 Task: Create Tasks for custom objects Investor and Investor documents.
Action: Mouse moved to (12, 54)
Screenshot: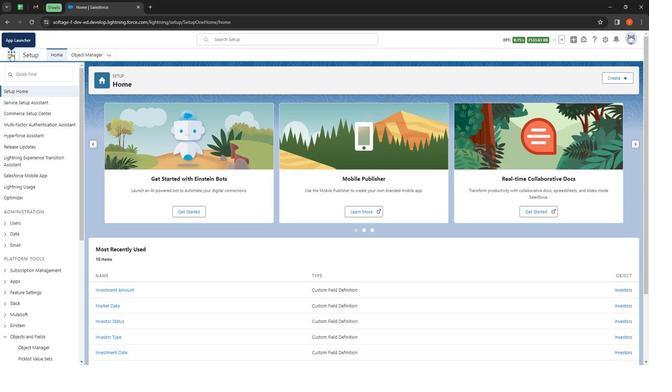 
Action: Mouse pressed left at (12, 54)
Screenshot: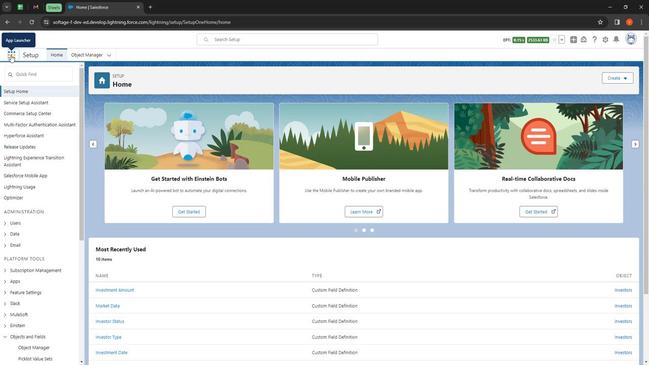 
Action: Mouse moved to (30, 75)
Screenshot: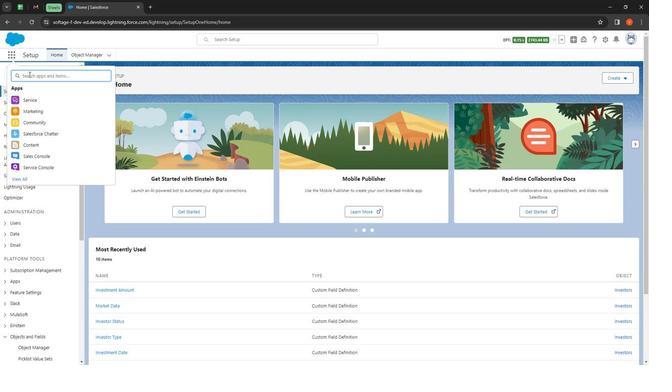 
Action: Mouse pressed left at (30, 75)
Screenshot: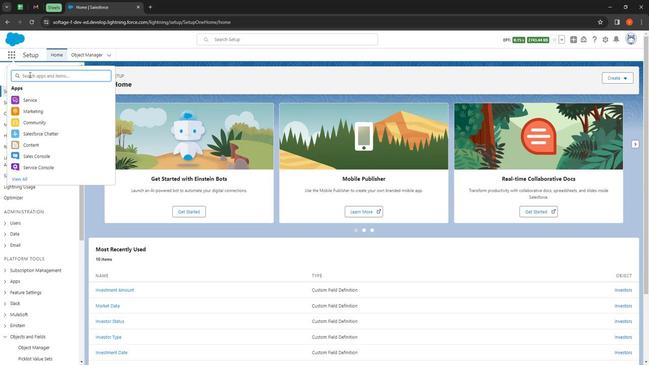 
Action: Key pressed tas
Screenshot: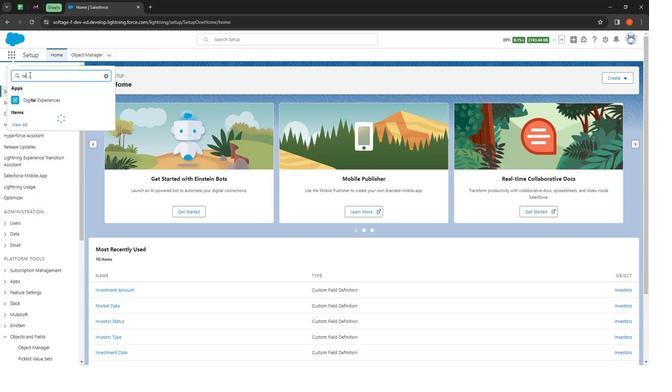 
Action: Mouse moved to (34, 75)
Screenshot: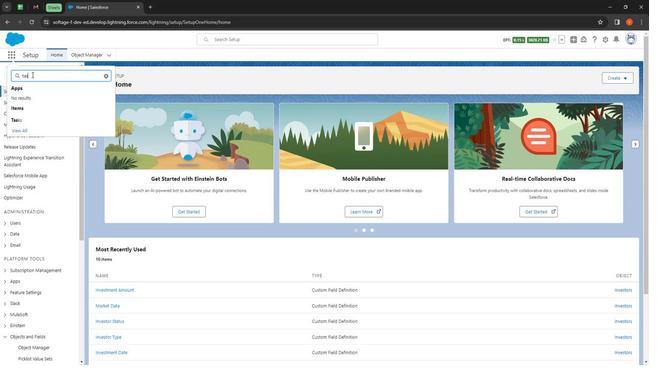 
Action: Key pressed k
Screenshot: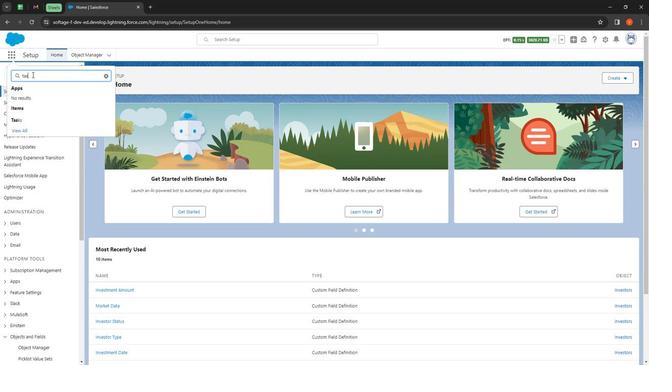 
Action: Mouse moved to (22, 119)
Screenshot: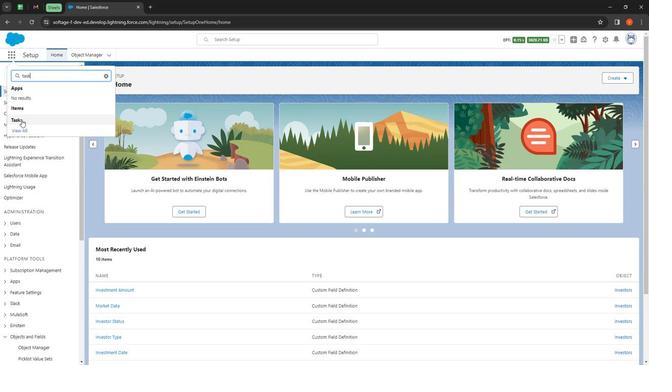 
Action: Mouse pressed left at (22, 119)
Screenshot: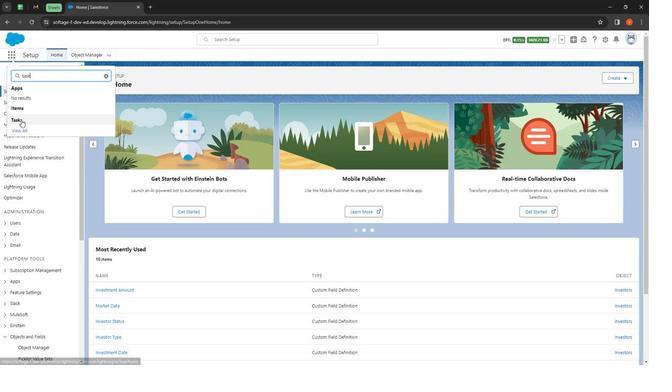 
Action: Mouse moved to (125, 79)
Screenshot: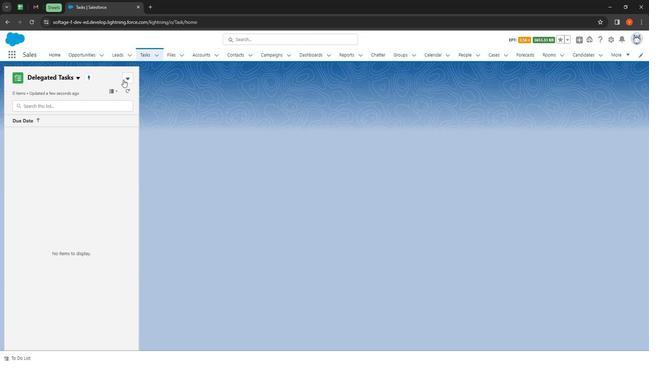 
Action: Mouse pressed left at (125, 79)
Screenshot: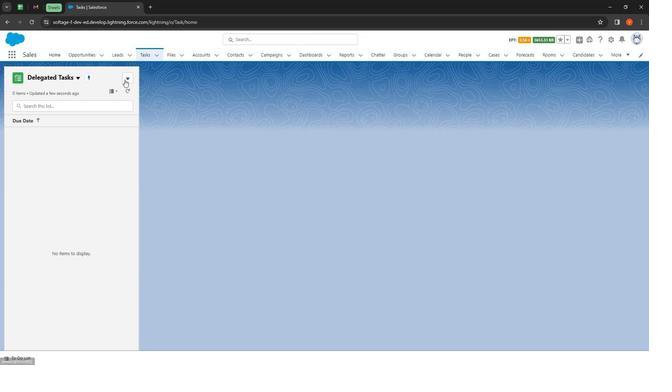 
Action: Mouse moved to (122, 90)
Screenshot: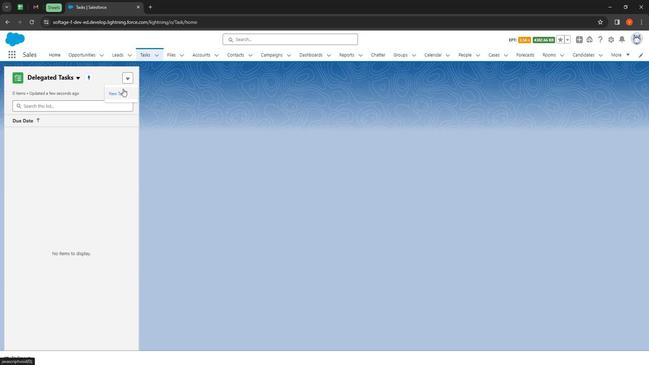 
Action: Mouse pressed left at (122, 90)
Screenshot: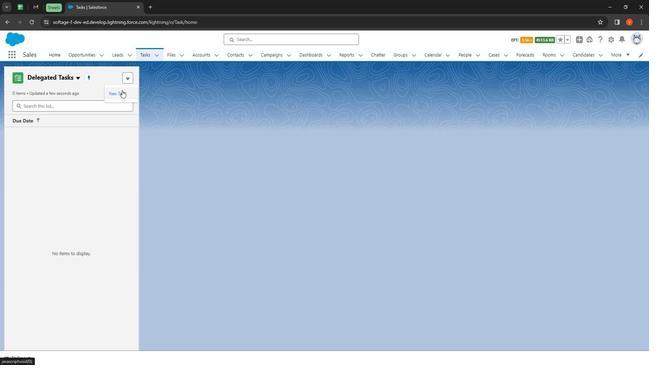 
Action: Mouse moved to (341, 207)
Screenshot: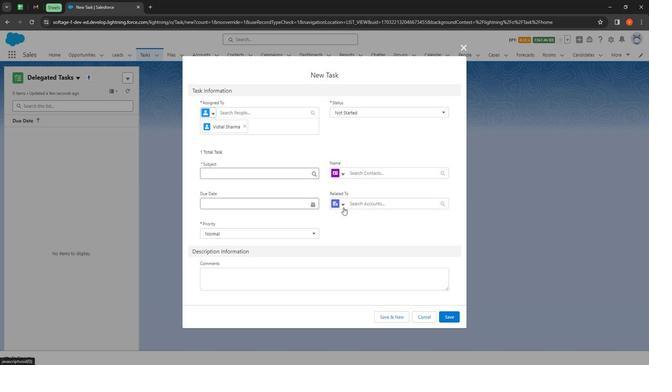 
Action: Mouse pressed left at (341, 207)
Screenshot: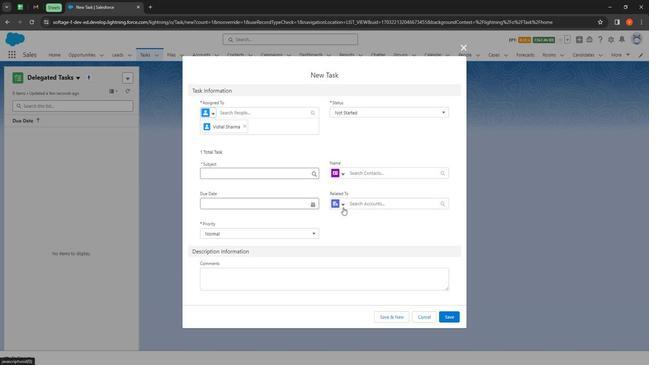 
Action: Mouse moved to (423, 222)
Screenshot: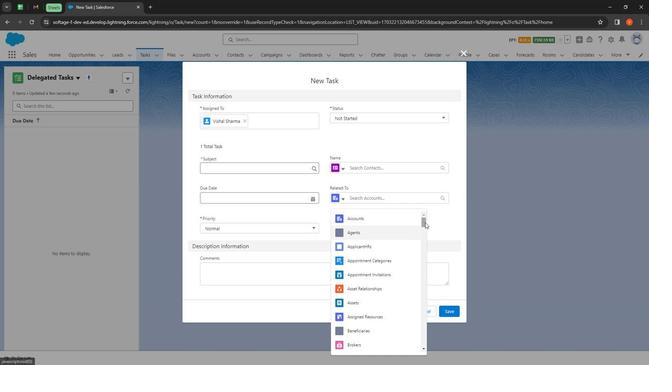 
Action: Mouse pressed left at (423, 222)
Screenshot: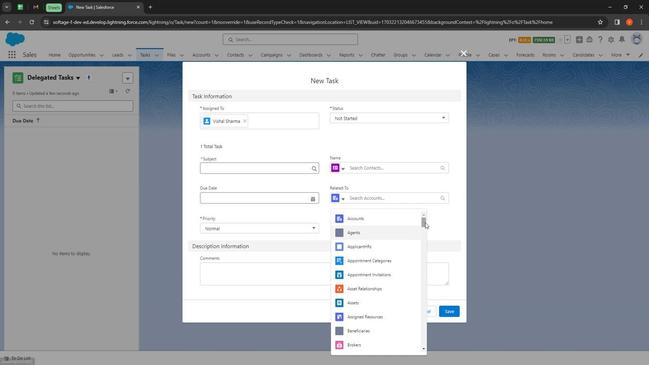 
Action: Mouse moved to (382, 253)
Screenshot: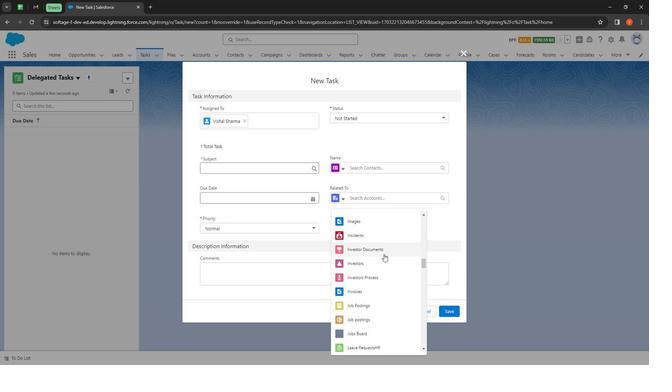 
Action: Mouse pressed left at (382, 253)
Screenshot: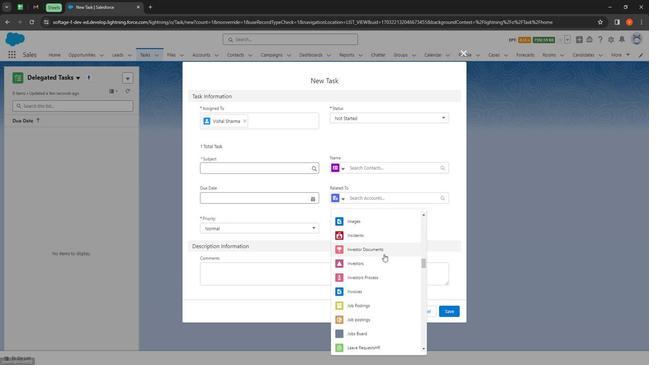 
Action: Mouse moved to (375, 202)
Screenshot: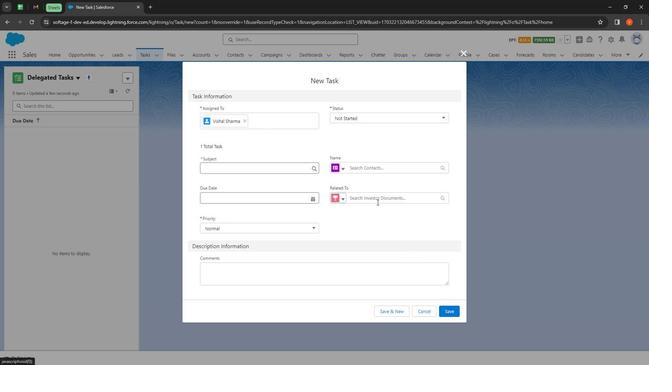 
Action: Mouse pressed left at (375, 202)
Screenshot: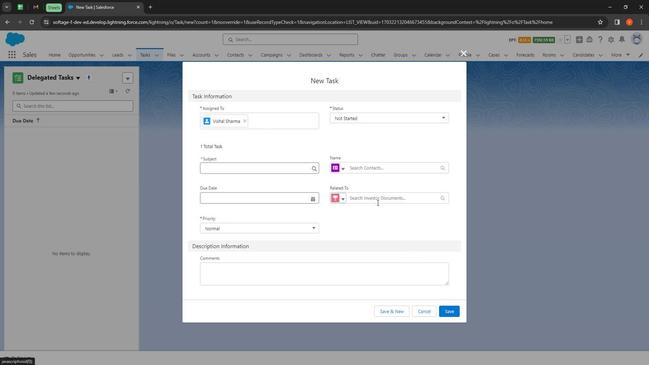 
Action: Mouse moved to (385, 212)
Screenshot: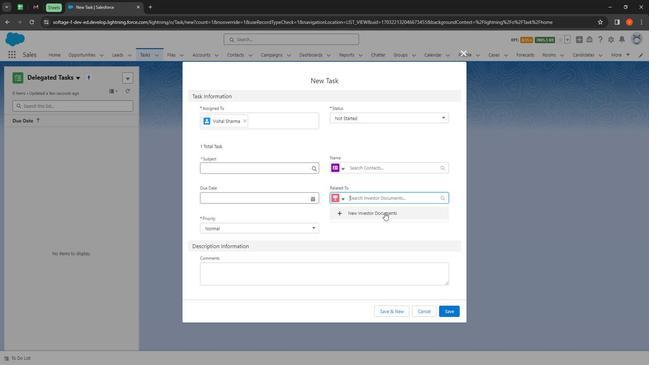 
Action: Mouse pressed left at (385, 212)
Screenshot: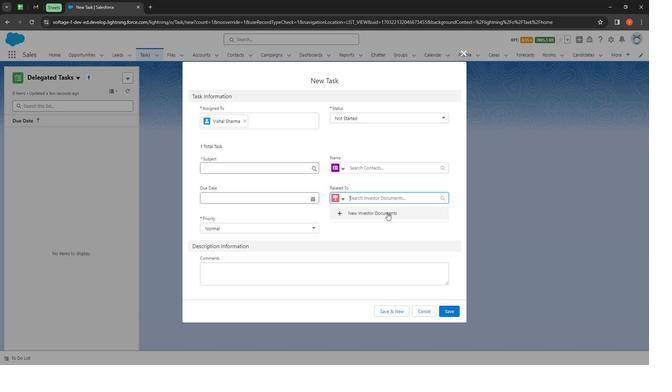 
Action: Mouse moved to (239, 107)
Screenshot: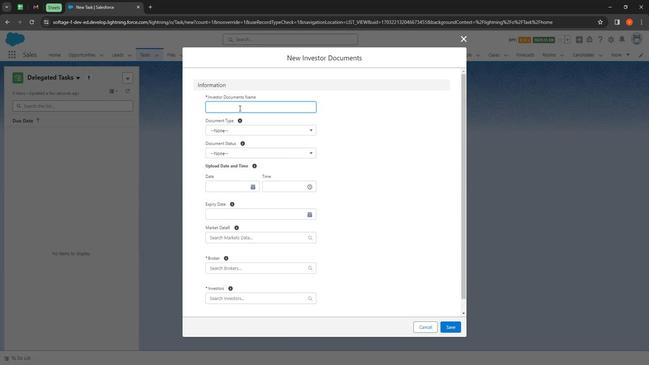
Action: Mouse pressed left at (239, 107)
Screenshot: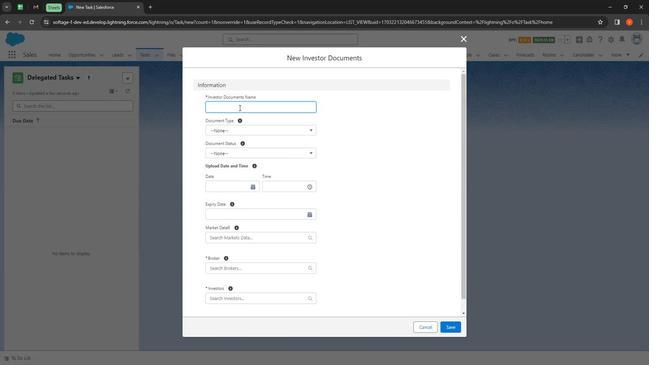 
Action: Key pressed <Key.shift><Key.shift><Key.shift><Key.shift><Key.shift><Key.shift><Key.shift><Key.shift><Key.shift><Key.shift><Key.shift><Key.shift><Key.shift><Key.shift><Key.shift><Key.shift><Key.shift><Key.shift><Key.shift><Key.shift><Key.shift><Key.shift><Key.shift><Key.shift><Key.shift><Key.shift><Key.shift><Key.shift><Key.shift><Key.shift><Key.shift><Key.shift><Key.shift><Key.shift><Key.shift><Key.shift><Key.shift><Key.shift><Key.shift><Key.shift><Key.shift><Key.shift><Key.shift><Key.shift><Key.shift><Key.shift><Key.shift><Key.shift>Rc<Key.space><Key.shift>For<Key.space>c<Key.shift>ar
Screenshot: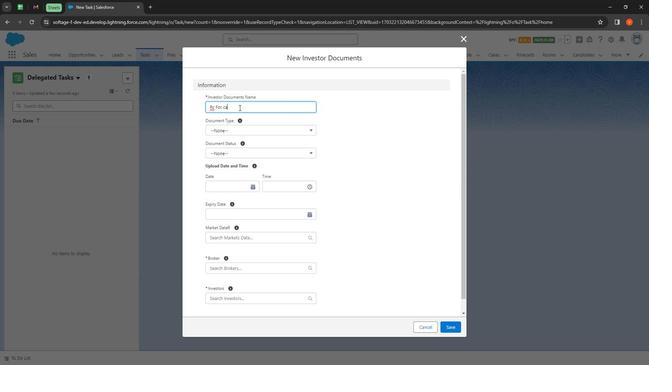 
Action: Mouse moved to (245, 124)
Screenshot: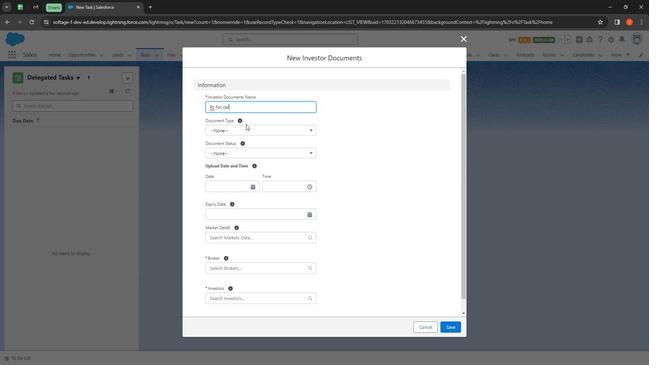 
Action: Mouse pressed left at (245, 124)
Screenshot: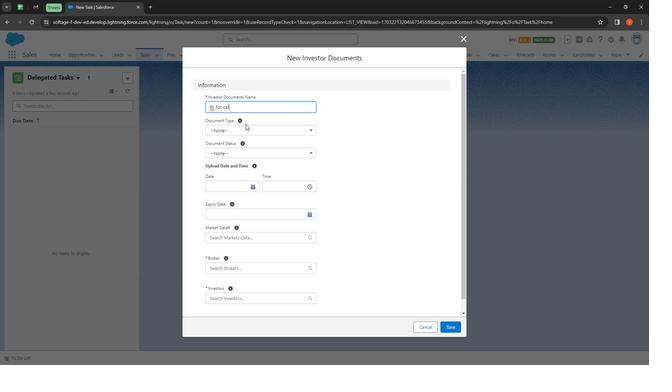 
Action: Mouse moved to (249, 127)
Screenshot: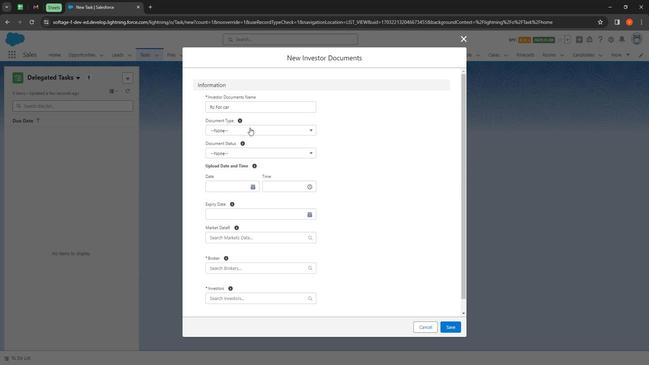 
Action: Mouse pressed left at (249, 127)
Screenshot: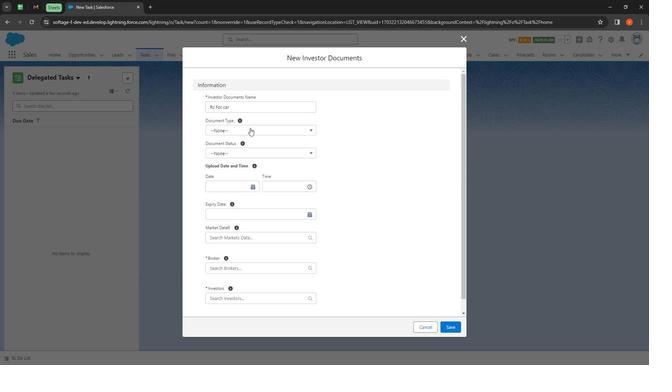 
Action: Mouse moved to (242, 191)
Screenshot: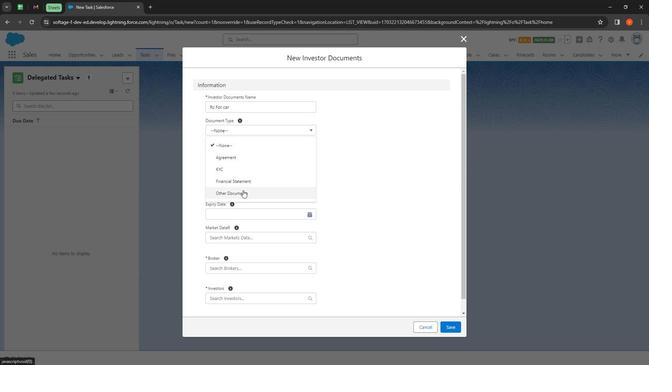 
Action: Mouse pressed left at (242, 191)
Screenshot: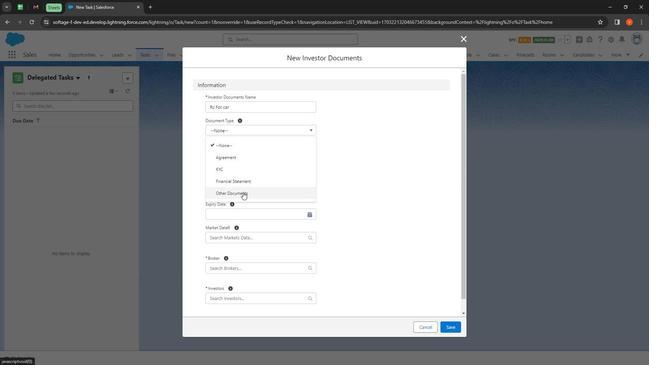 
Action: Mouse moved to (237, 153)
Screenshot: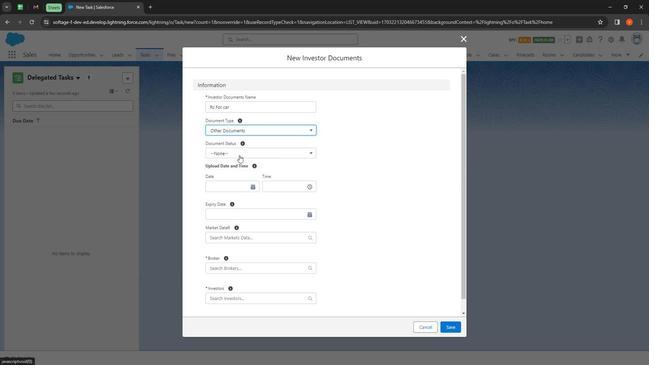 
Action: Mouse pressed left at (237, 153)
Screenshot: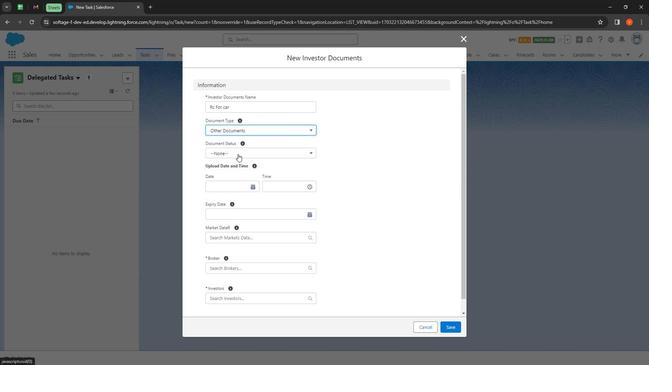 
Action: Mouse moved to (235, 203)
Screenshot: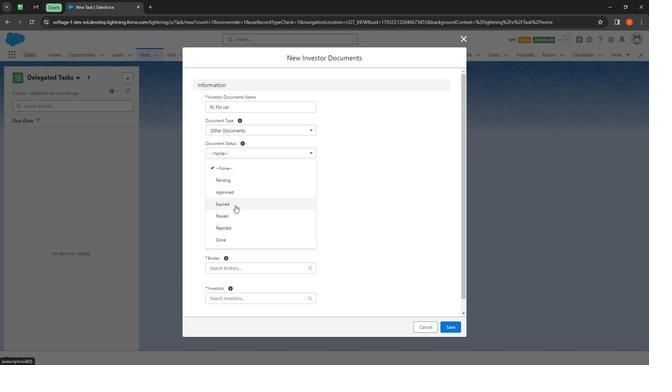 
Action: Mouse pressed left at (235, 203)
Screenshot: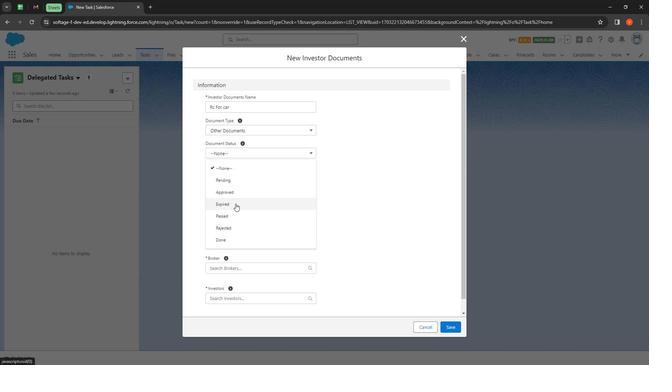 
Action: Mouse moved to (230, 186)
Screenshot: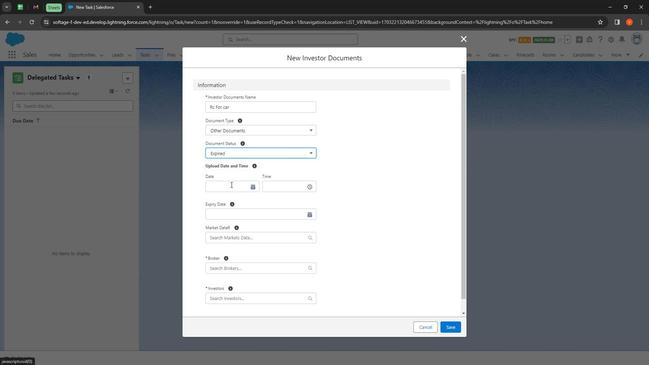 
Action: Mouse pressed left at (230, 186)
Screenshot: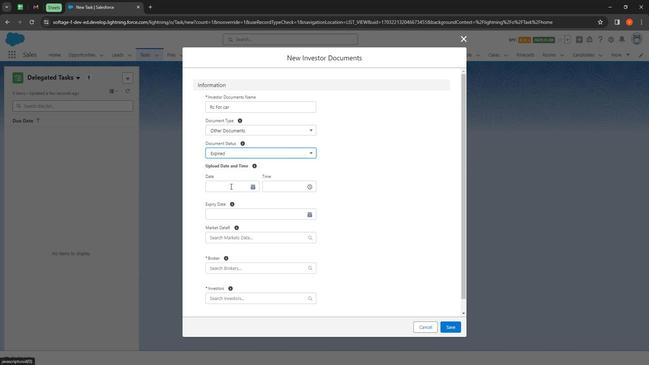 
Action: Mouse moved to (279, 263)
Screenshot: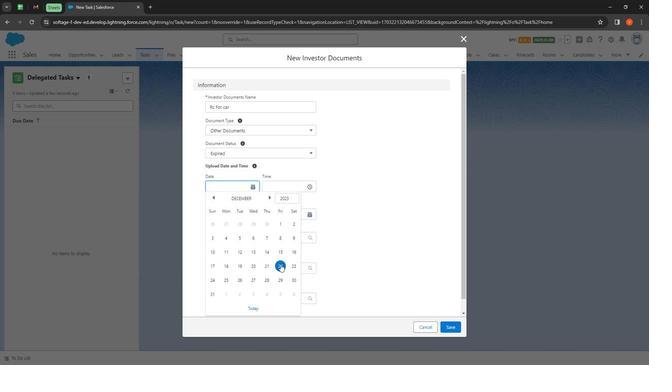 
Action: Mouse pressed left at (279, 263)
Screenshot: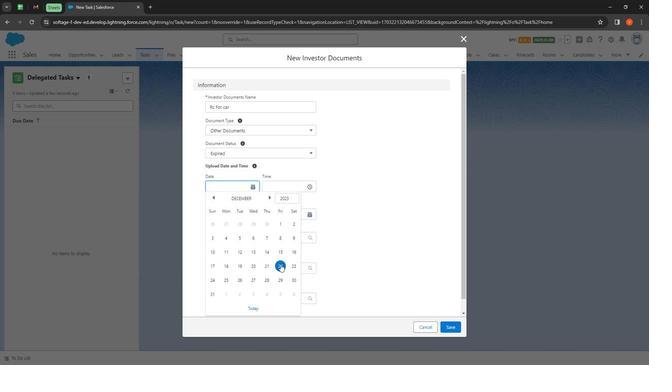 
Action: Mouse moved to (237, 213)
Screenshot: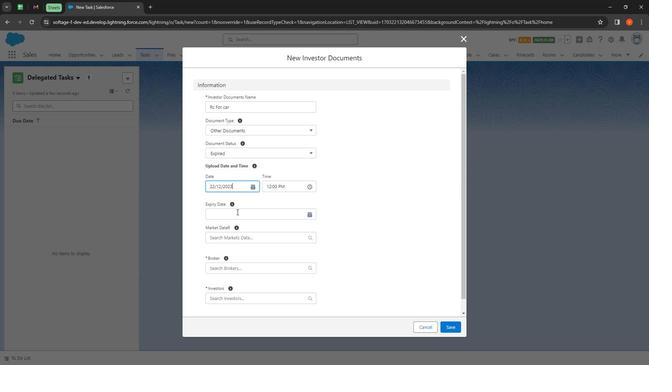 
Action: Mouse pressed left at (237, 213)
Screenshot: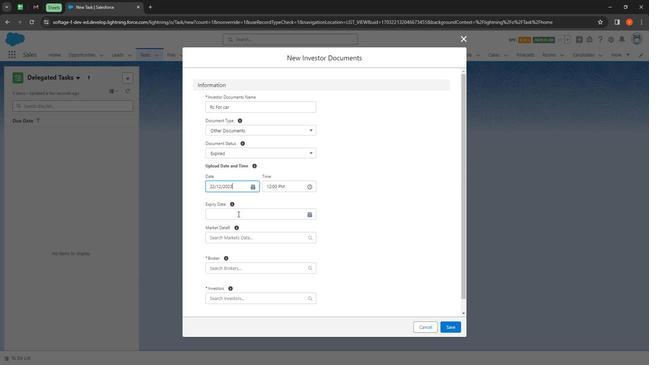 
Action: Mouse moved to (243, 223)
Screenshot: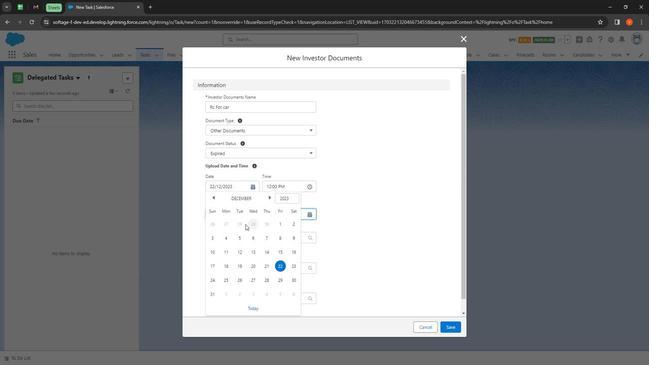 
Action: Mouse pressed left at (243, 223)
Screenshot: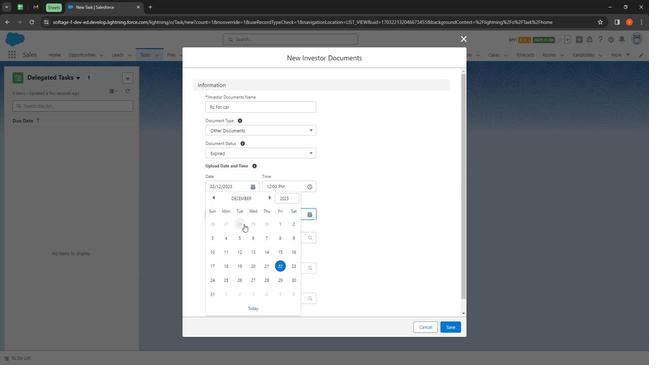 
Action: Mouse moved to (227, 238)
Screenshot: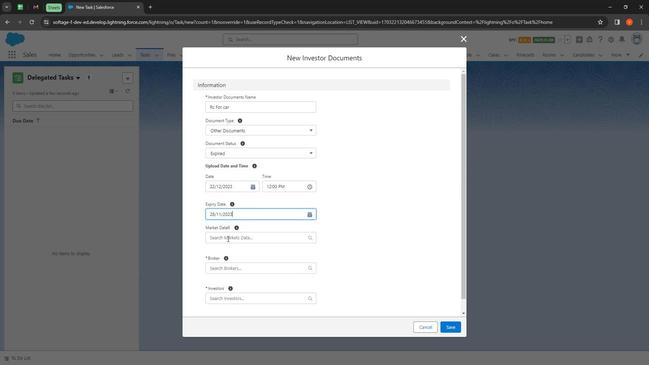 
Action: Mouse pressed left at (227, 238)
Screenshot: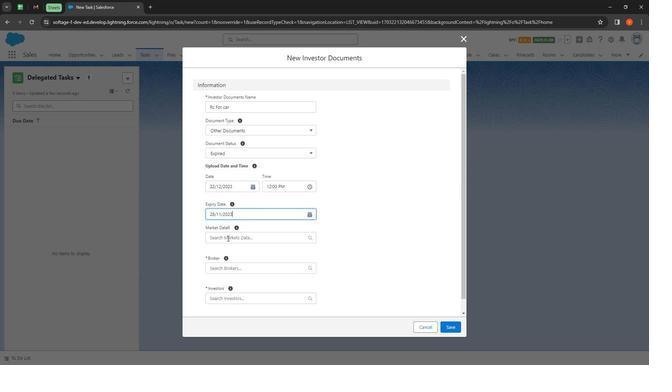 
Action: Mouse moved to (235, 254)
Screenshot: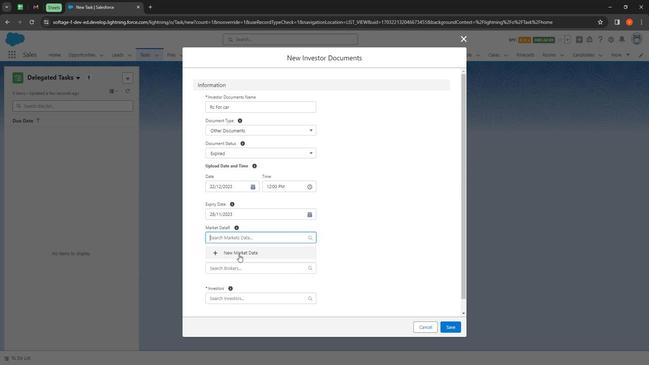 
Action: Mouse pressed left at (235, 254)
Screenshot: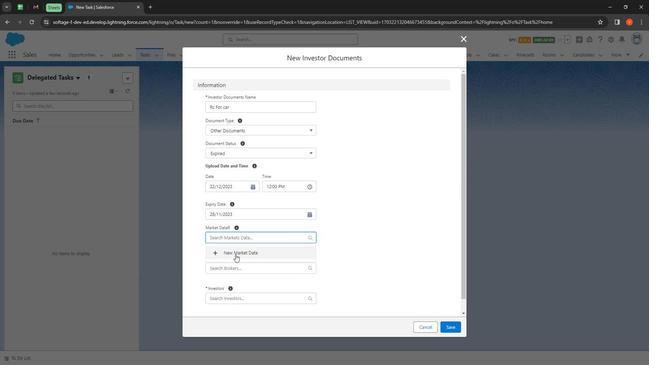 
Action: Mouse moved to (221, 131)
Screenshot: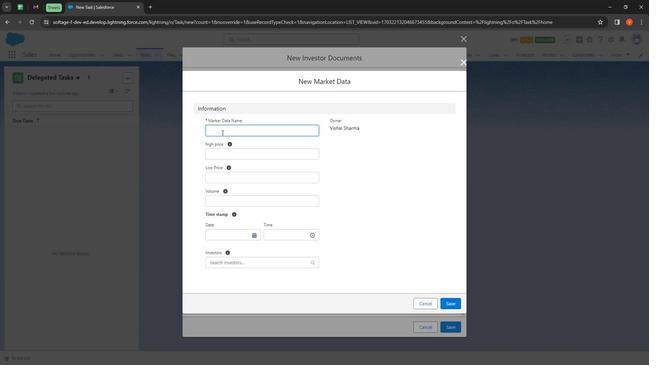 
Action: Mouse pressed left at (221, 131)
Screenshot: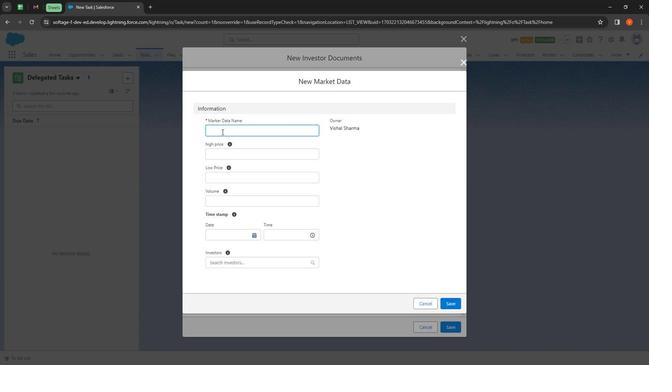 
Action: Key pressed <Key.shift><Key.shift><Key.shift><Key.shift><Key.shift><Key.shift><Key.shift><Key.shift><Key.shift><Key.shift><Key.shift><Key.shift><Key.shift><Key.shift><Key.shift><Key.shift><Key.shift><Key.shift>Market<Key.space><Key.shift>Rc<Key.space><Key.shift>Price
Screenshot: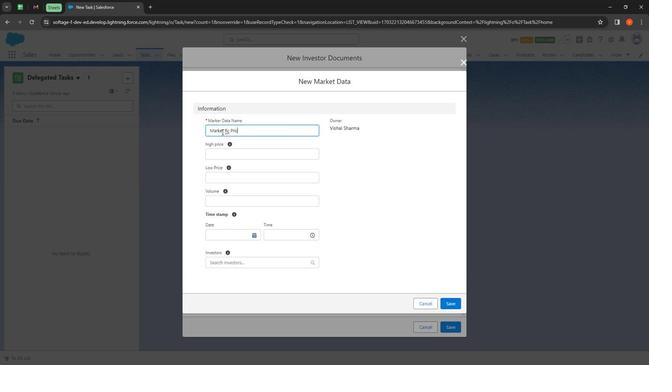 
Action: Mouse moved to (240, 156)
Screenshot: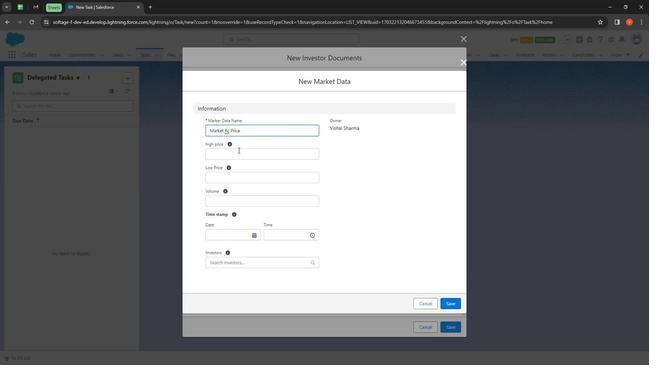 
Action: Mouse pressed left at (240, 156)
Screenshot: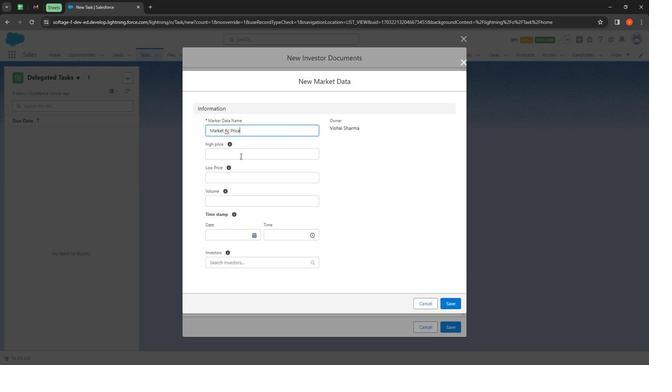 
Action: Mouse moved to (240, 156)
Screenshot: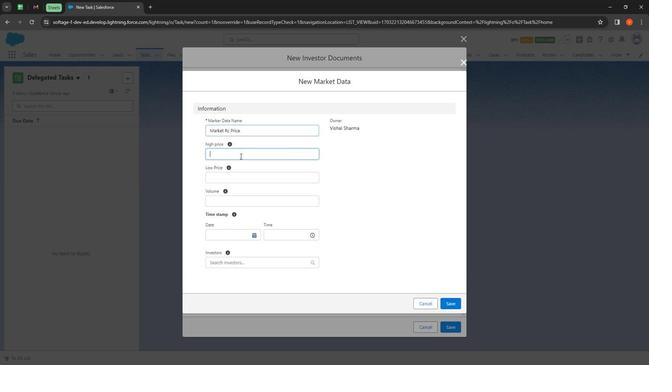 
Action: Key pressed 1000
Screenshot: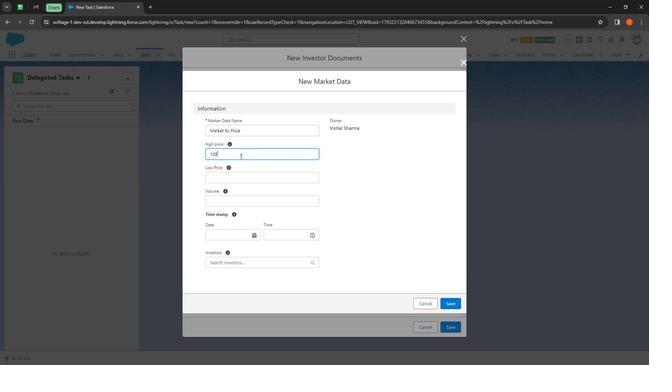 
Action: Mouse moved to (222, 179)
Screenshot: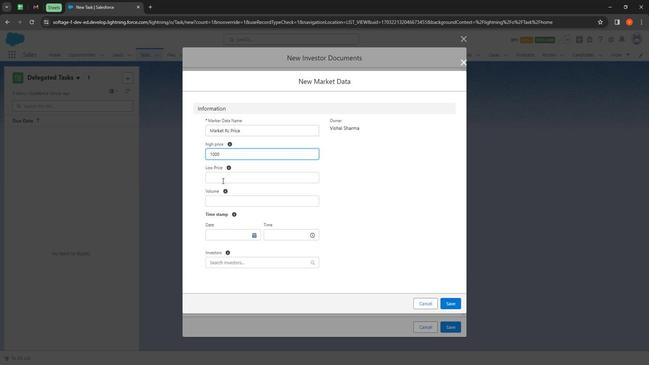 
Action: Mouse pressed left at (222, 179)
Screenshot: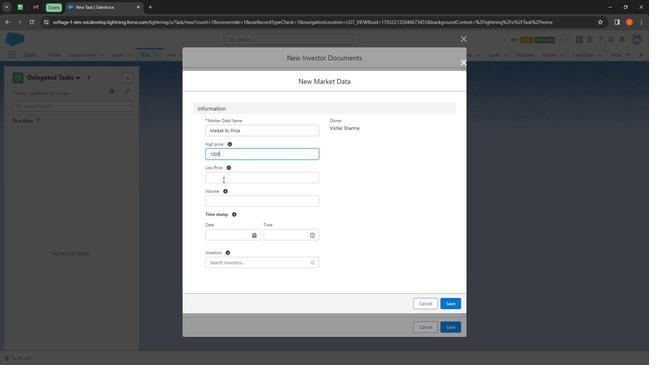 
Action: Mouse moved to (225, 179)
Screenshot: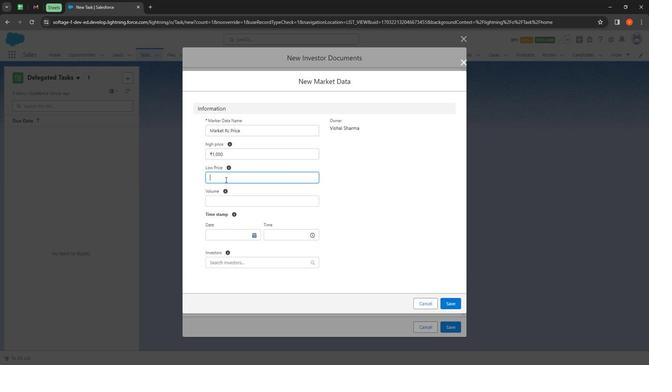 
Action: Key pressed 500
Screenshot: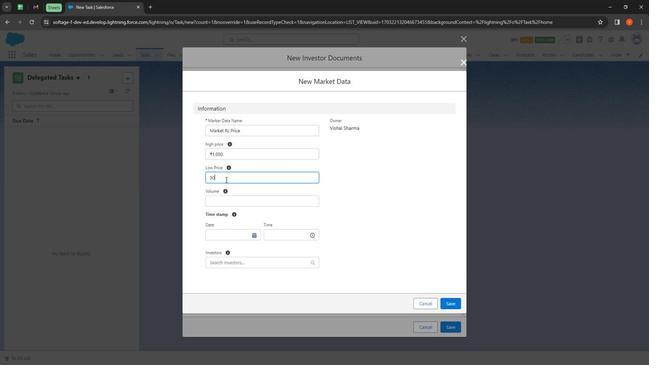 
Action: Mouse moved to (239, 201)
Screenshot: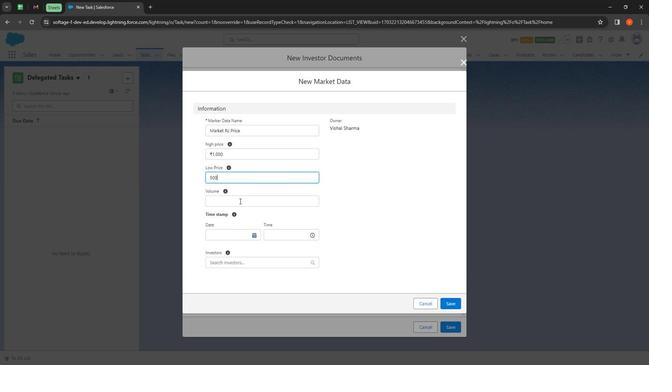 
Action: Mouse pressed left at (239, 201)
Screenshot: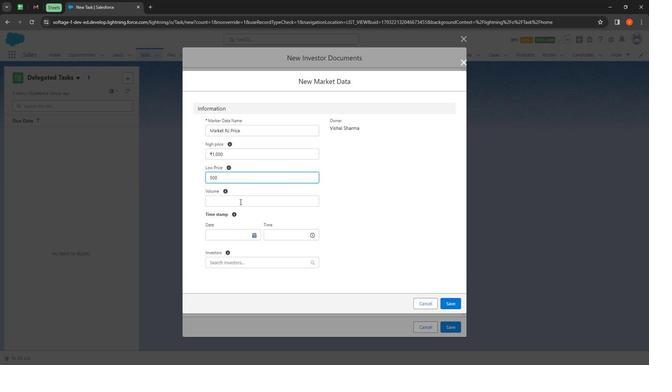 
Action: Mouse moved to (263, 199)
Screenshot: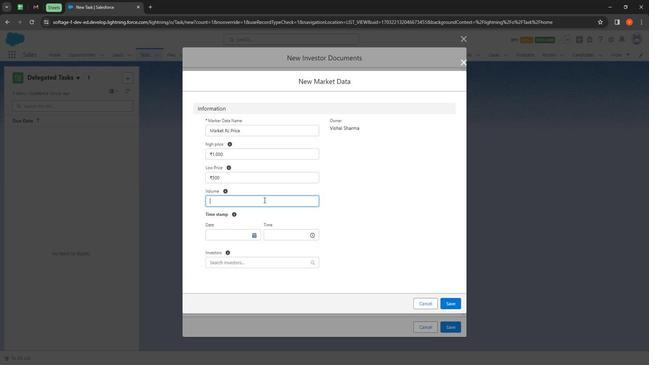 
Action: Mouse pressed left at (263, 199)
Screenshot: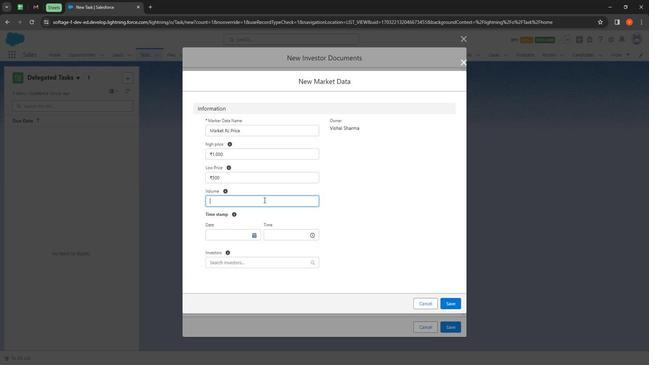 
Action: Mouse moved to (262, 197)
Screenshot: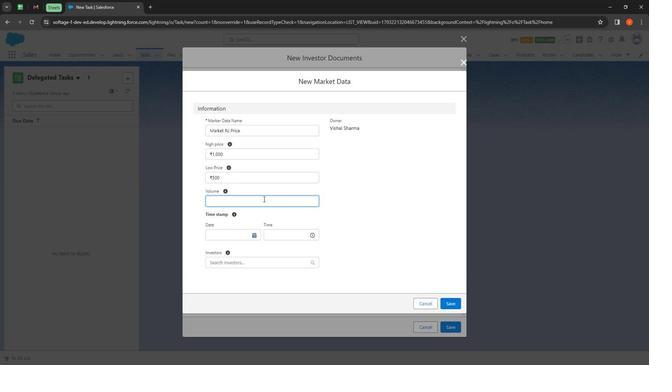 
Action: Key pressed 12
Screenshot: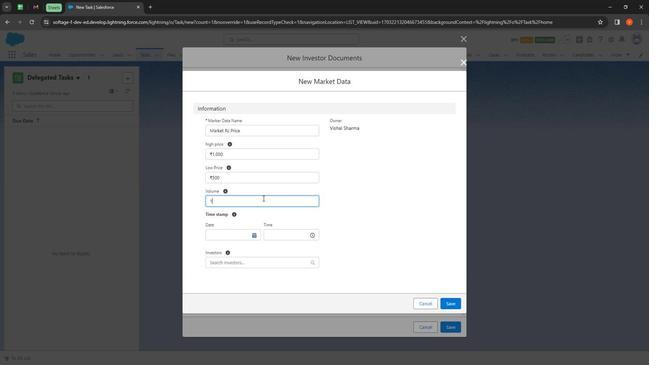 
Action: Mouse moved to (236, 238)
Screenshot: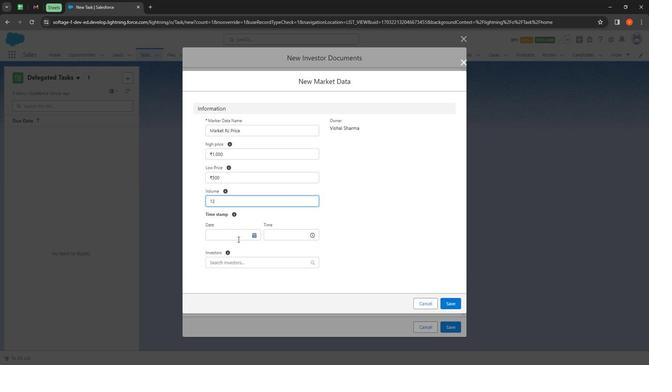 
Action: Mouse pressed left at (236, 238)
Screenshot: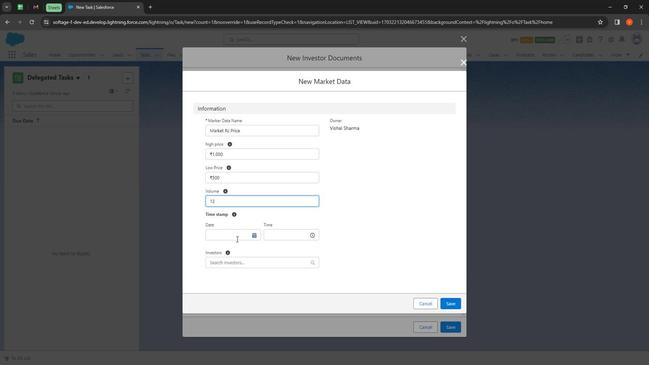 
Action: Mouse moved to (290, 237)
Screenshot: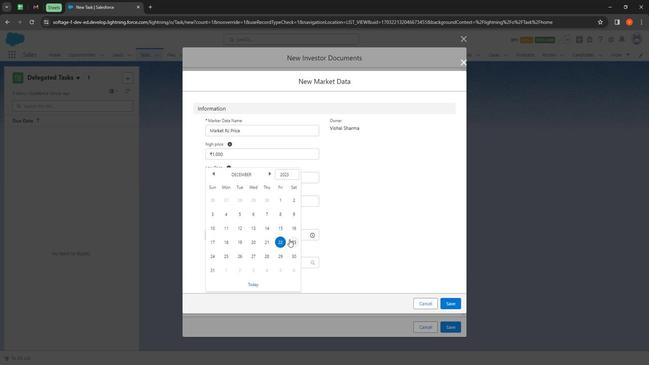 
Action: Mouse pressed left at (290, 237)
Screenshot: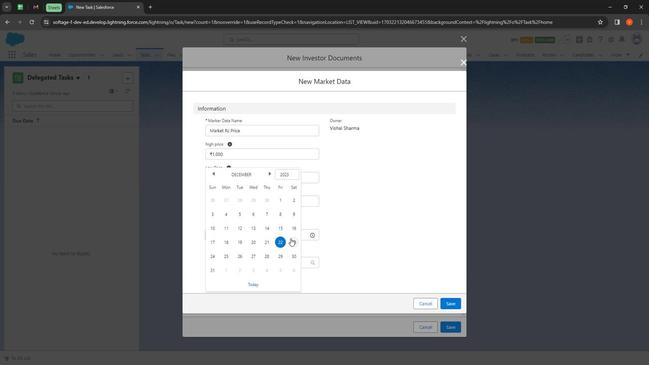 
Action: Mouse moved to (233, 261)
Screenshot: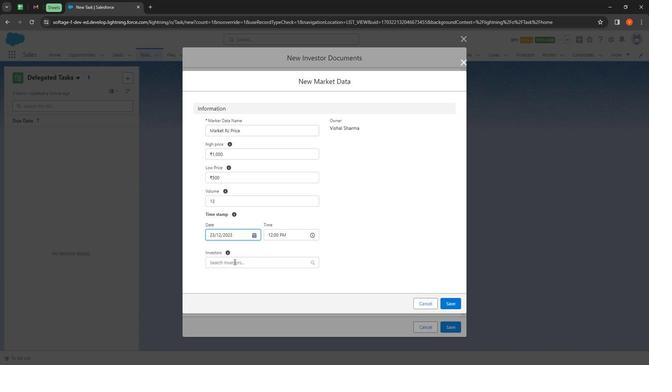 
Action: Mouse pressed left at (233, 261)
Screenshot: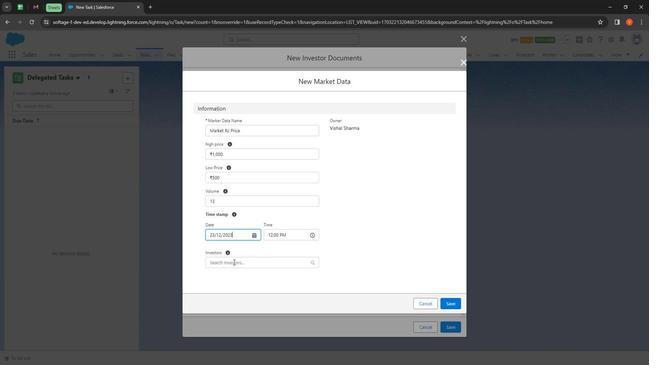 
Action: Mouse moved to (252, 262)
Screenshot: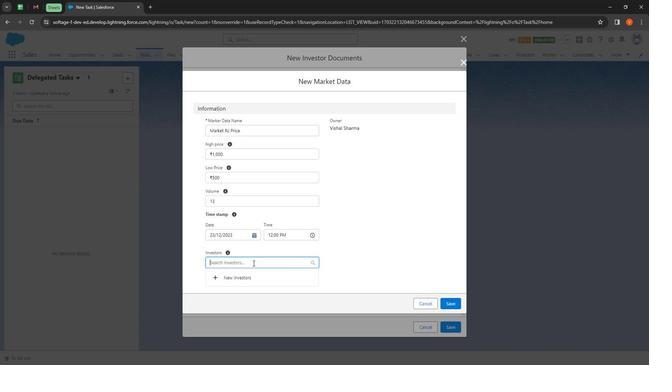 
Action: Mouse pressed left at (252, 262)
Screenshot: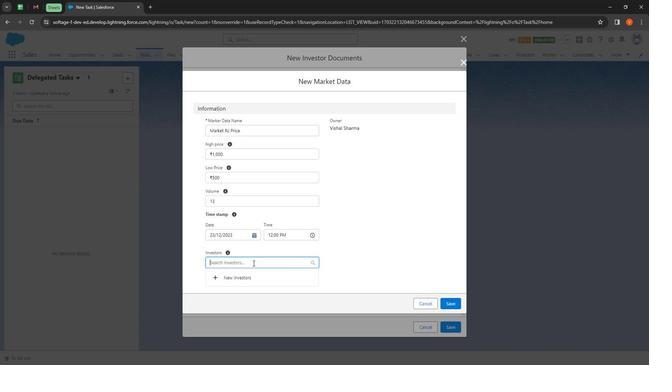 
Action: Mouse moved to (240, 274)
Screenshot: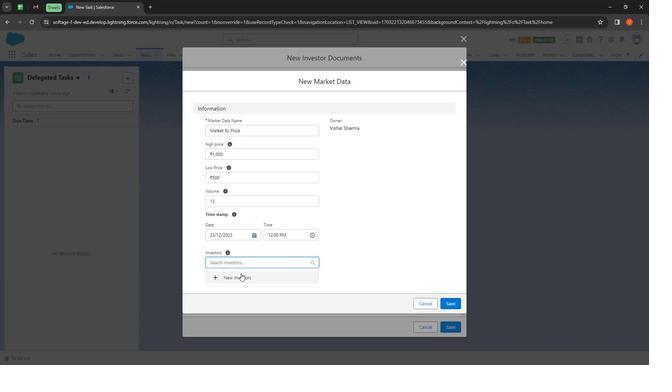 
Action: Mouse pressed left at (240, 274)
Screenshot: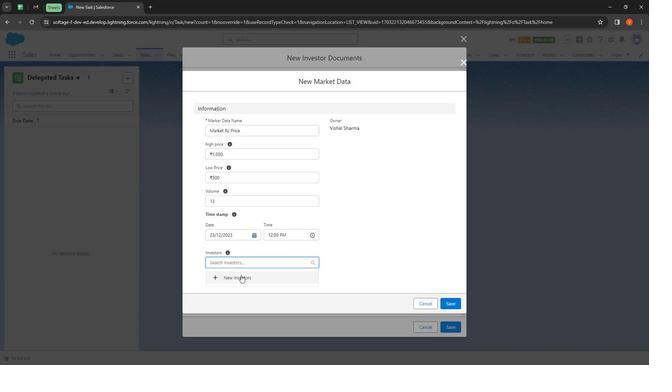
Action: Mouse moved to (222, 129)
Screenshot: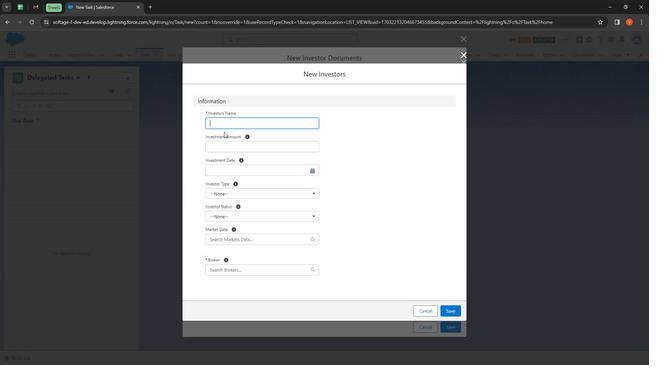 
Action: Mouse pressed left at (222, 129)
Screenshot: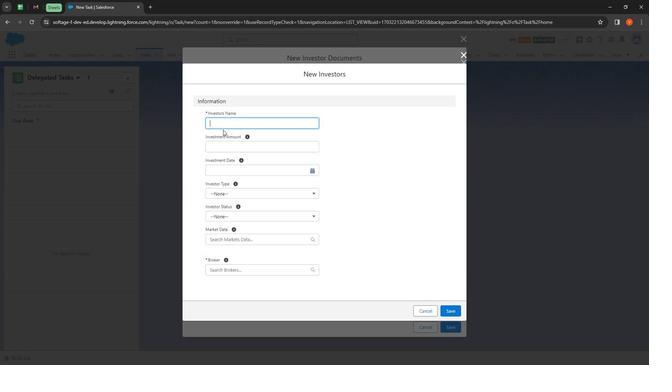 
Action: Mouse moved to (222, 127)
Screenshot: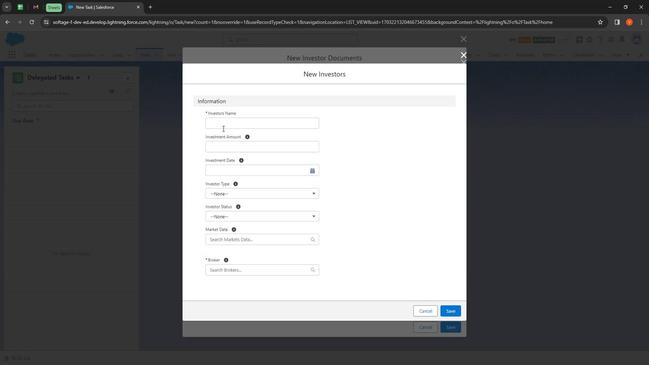 
Action: Mouse pressed left at (222, 127)
Screenshot: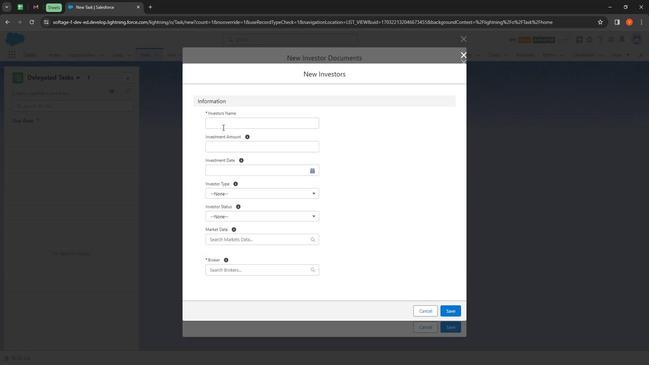 
Action: Key pressed <Key.shift>Alex<Key.space><Key.shift>Jamers<Key.backspace><Key.backspace>s
Screenshot: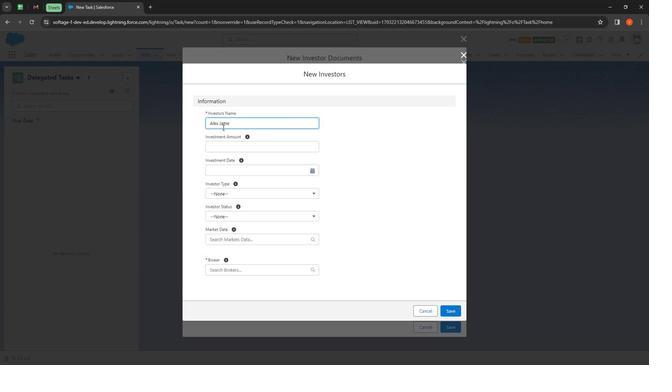 
Action: Mouse moved to (247, 149)
Screenshot: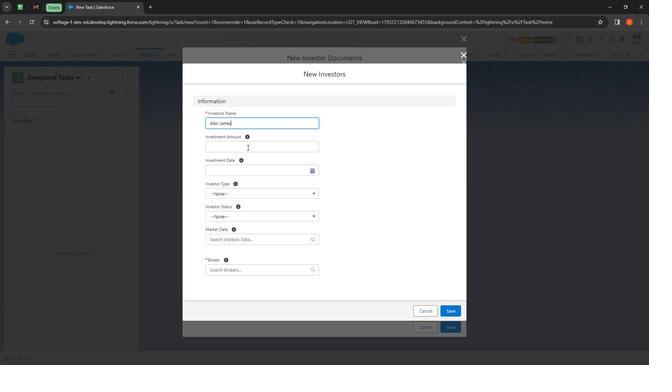 
Action: Mouse pressed left at (247, 149)
Screenshot: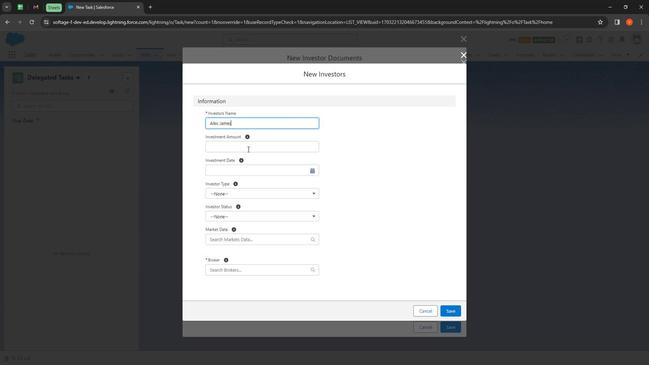 
Action: Mouse moved to (247, 149)
Screenshot: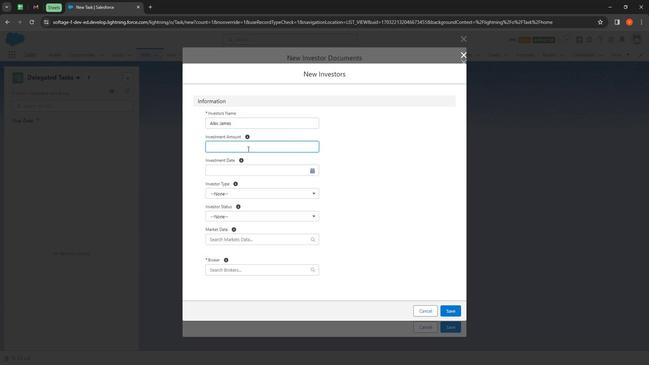 
Action: Key pressed 10000
Screenshot: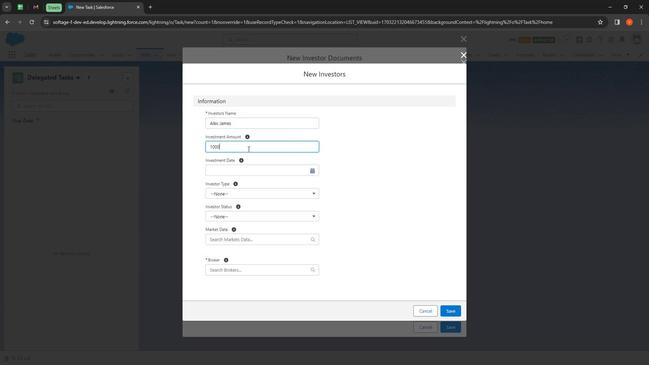 
Action: Mouse moved to (254, 175)
Screenshot: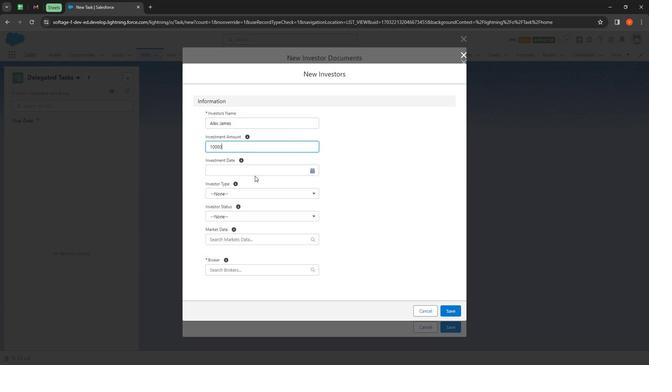 
Action: Mouse pressed left at (254, 175)
Screenshot: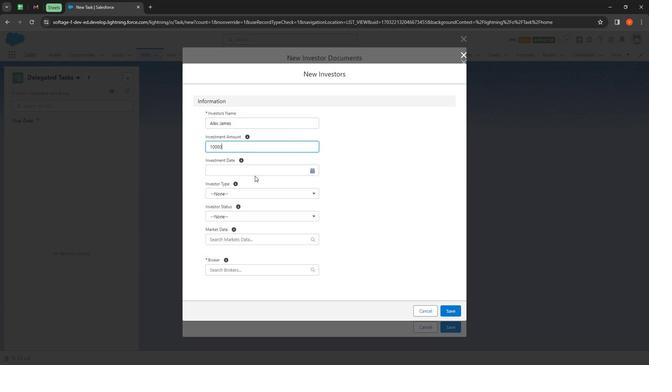 
Action: Mouse moved to (254, 172)
Screenshot: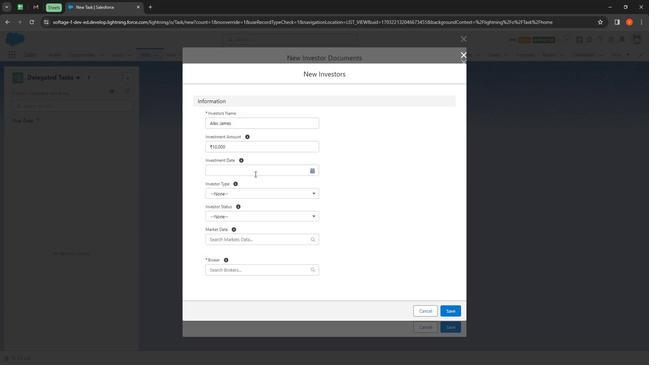 
Action: Mouse pressed left at (254, 172)
Screenshot: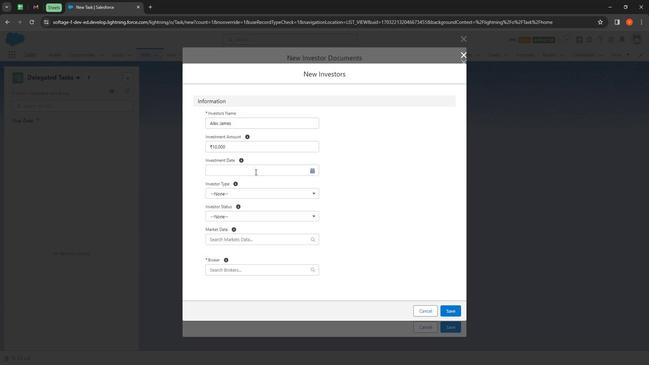 
Action: Mouse moved to (276, 233)
Screenshot: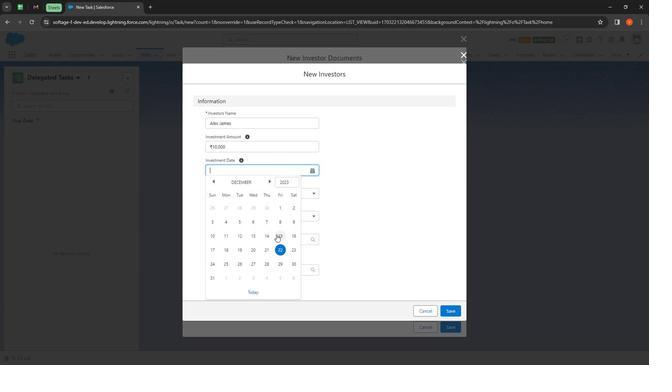 
Action: Mouse pressed left at (276, 233)
Screenshot: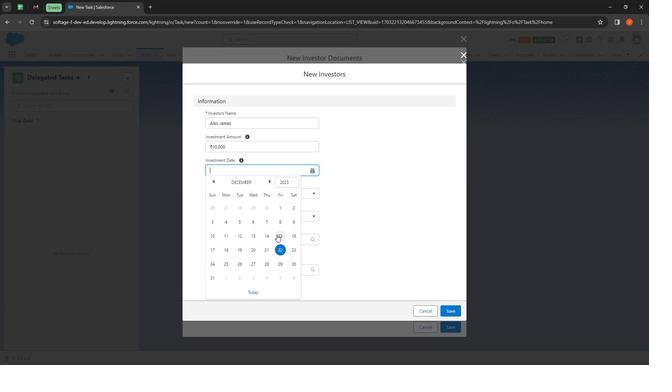 
Action: Mouse moved to (218, 192)
Screenshot: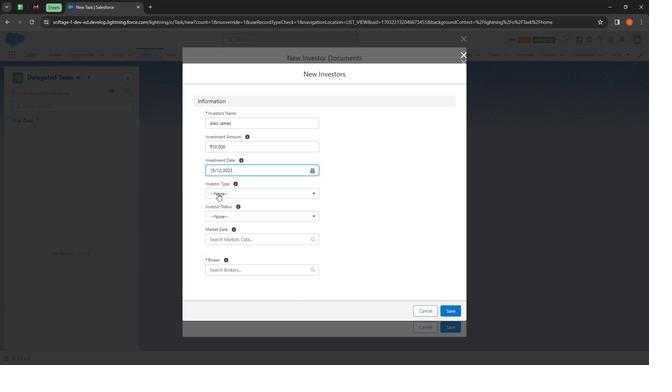 
Action: Mouse pressed left at (218, 192)
Screenshot: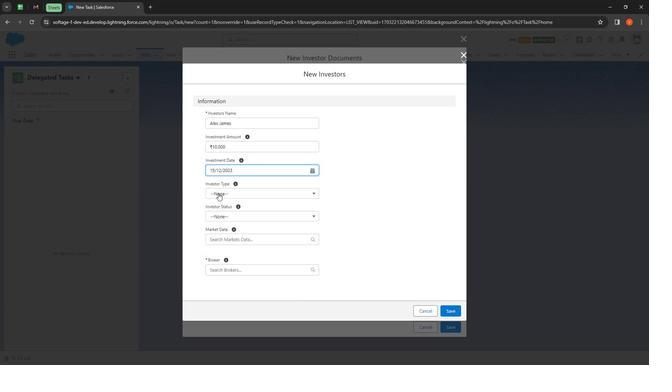
Action: Mouse moved to (254, 221)
Screenshot: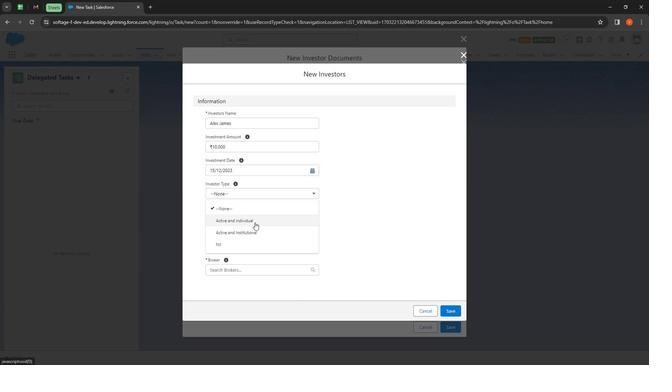 
Action: Mouse pressed left at (254, 221)
Screenshot: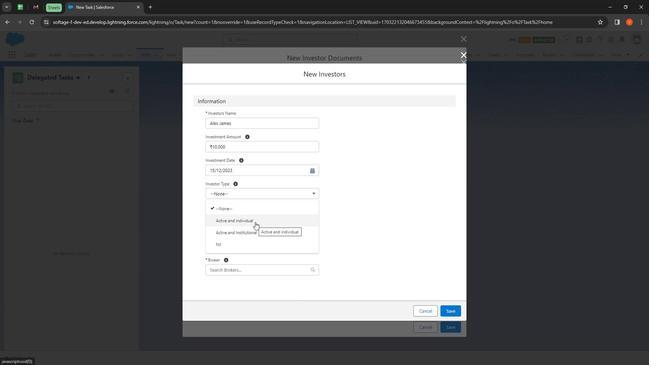 
Action: Mouse moved to (233, 216)
Screenshot: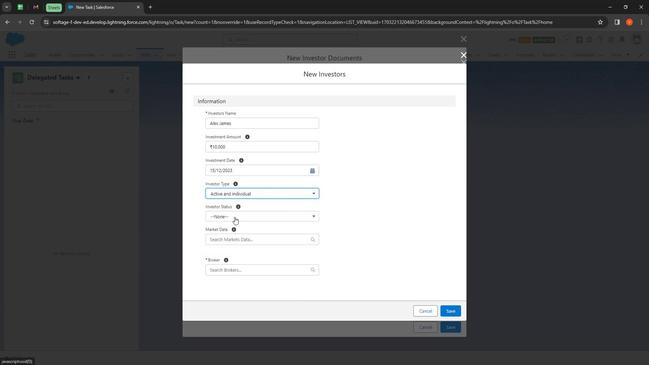 
Action: Mouse pressed left at (233, 216)
Screenshot: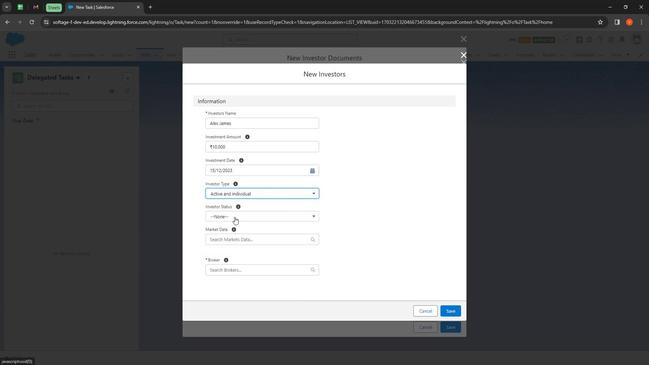 
Action: Mouse moved to (244, 243)
Screenshot: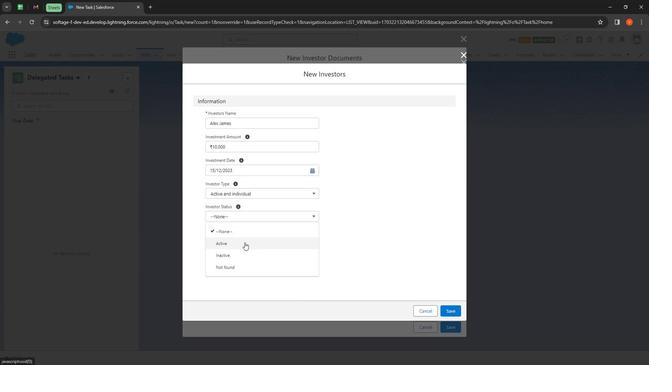 
Action: Mouse pressed left at (244, 243)
Screenshot: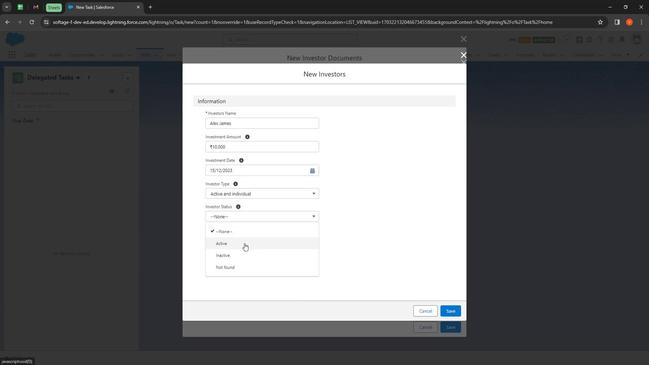 
Action: Mouse moved to (254, 240)
Screenshot: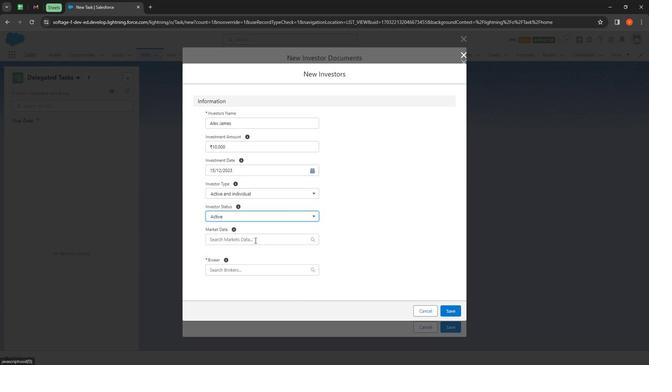
Action: Mouse pressed left at (254, 240)
Screenshot: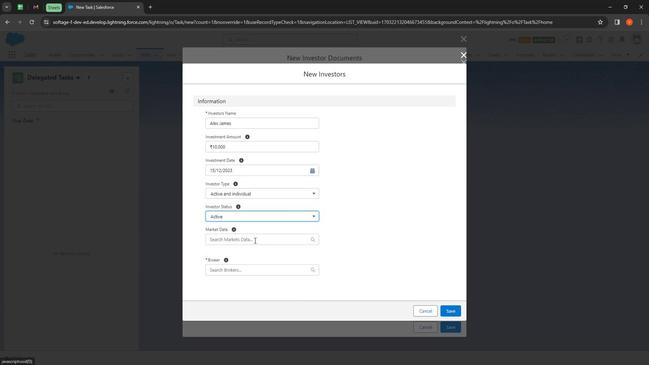 
Action: Mouse moved to (242, 239)
Screenshot: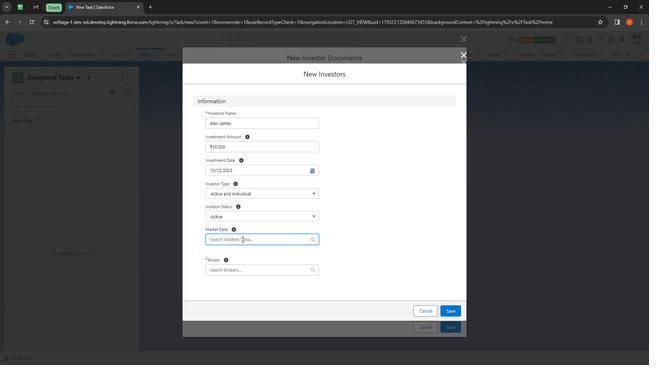 
Action: Mouse pressed left at (242, 239)
Screenshot: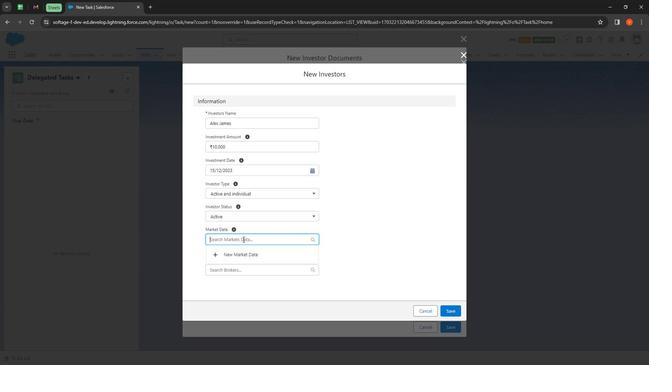 
Action: Mouse moved to (260, 254)
Screenshot: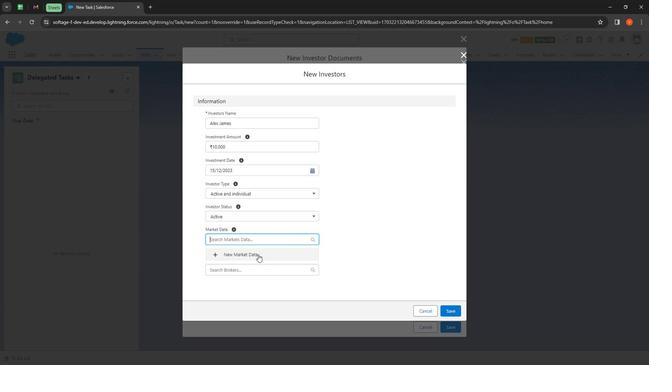 
Action: Mouse pressed left at (260, 254)
Screenshot: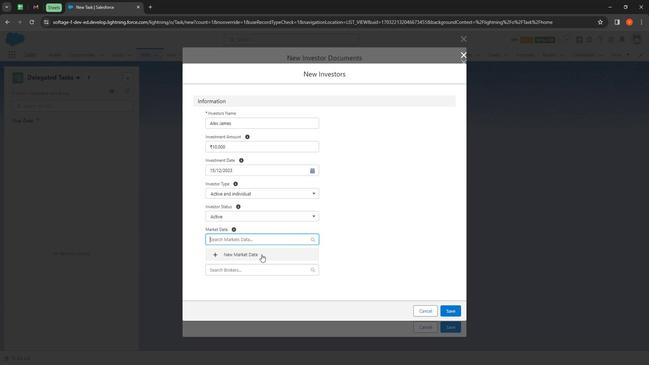 
Action: Mouse moved to (426, 304)
Screenshot: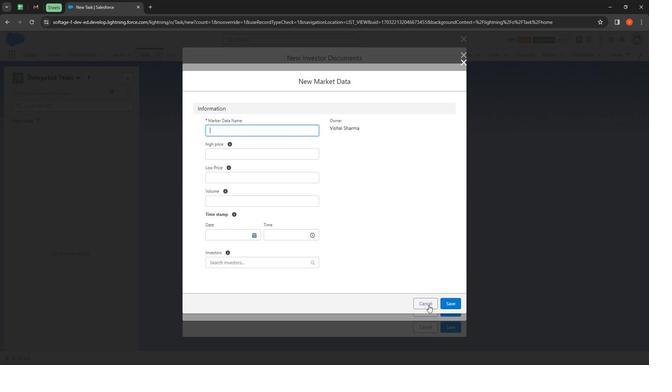 
Action: Mouse pressed left at (426, 304)
Screenshot: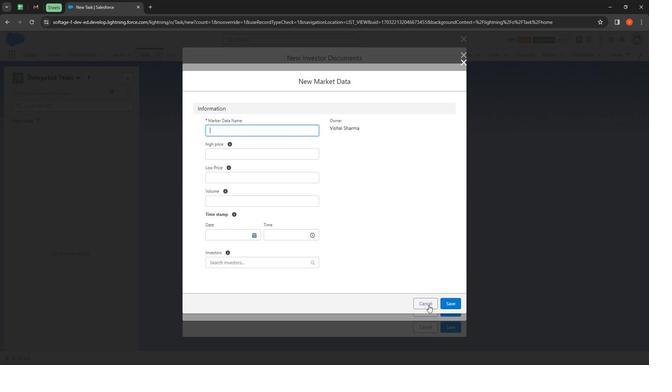 
Action: Mouse moved to (253, 270)
Screenshot: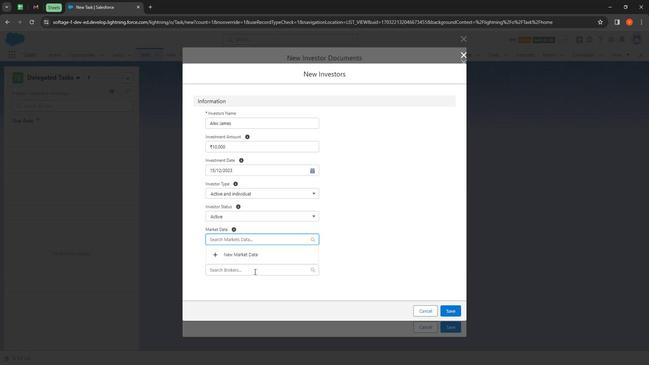 
Action: Mouse pressed left at (253, 270)
Screenshot: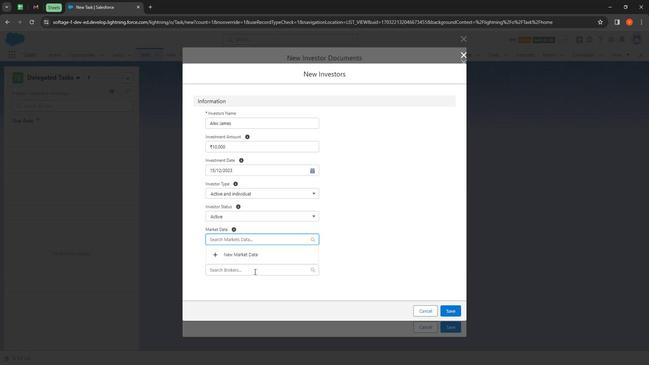 
Action: Mouse moved to (449, 311)
Screenshot: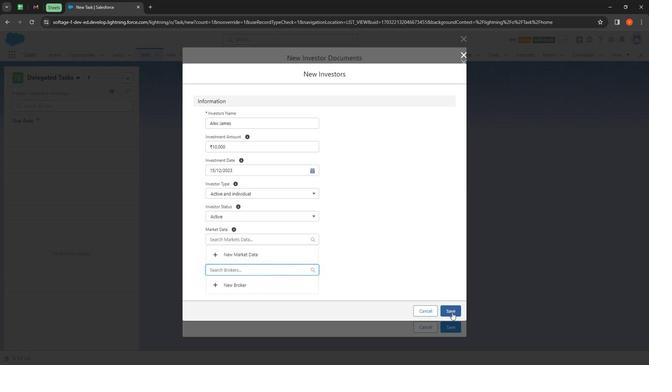 
Action: Mouse pressed left at (449, 311)
Screenshot: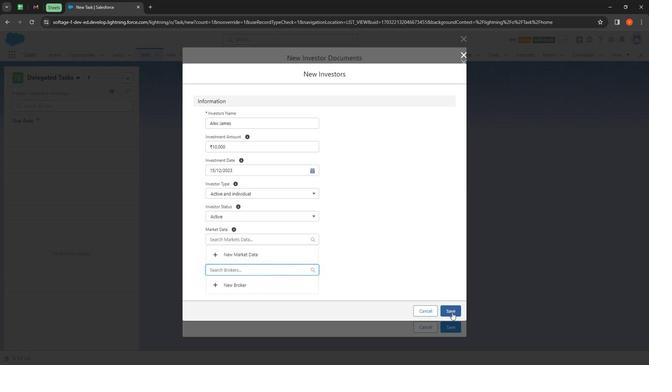 
Action: Mouse moved to (366, 253)
Screenshot: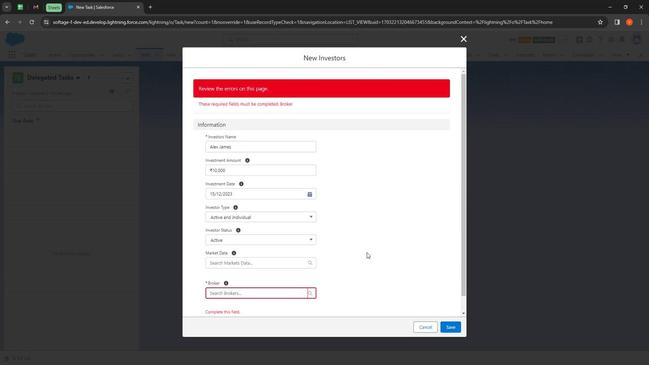 
Action: Mouse scrolled (366, 253) with delta (0, 0)
Screenshot: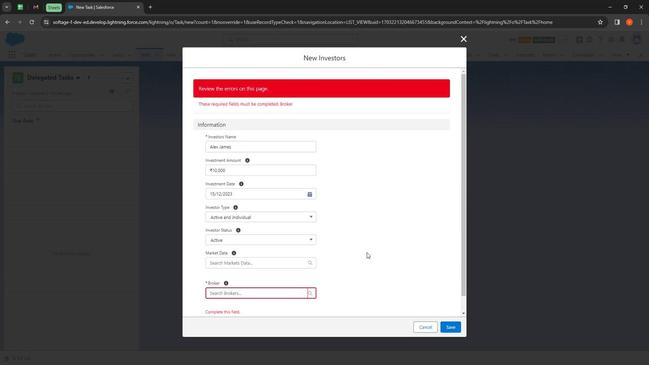 
Action: Mouse moved to (367, 256)
Screenshot: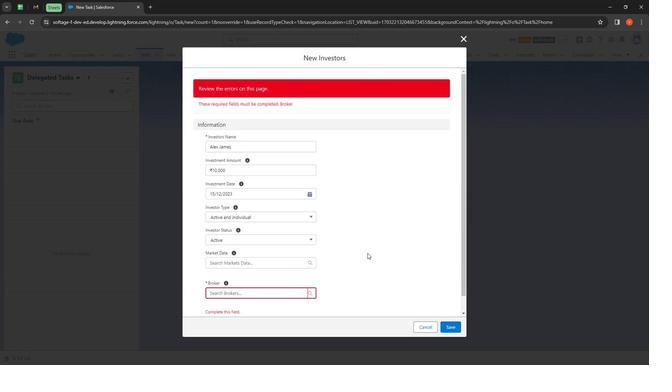 
Action: Mouse scrolled (367, 256) with delta (0, 0)
Screenshot: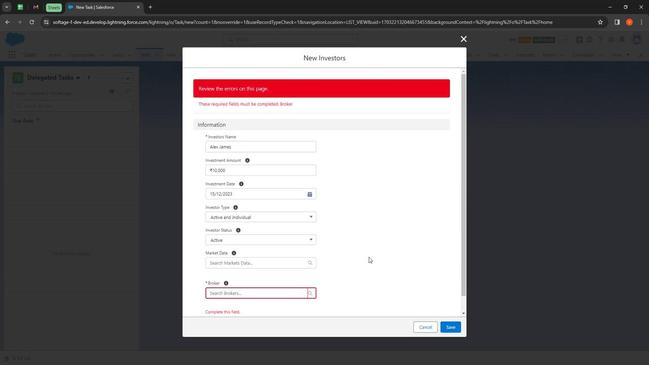 
Action: Mouse moved to (367, 256)
Screenshot: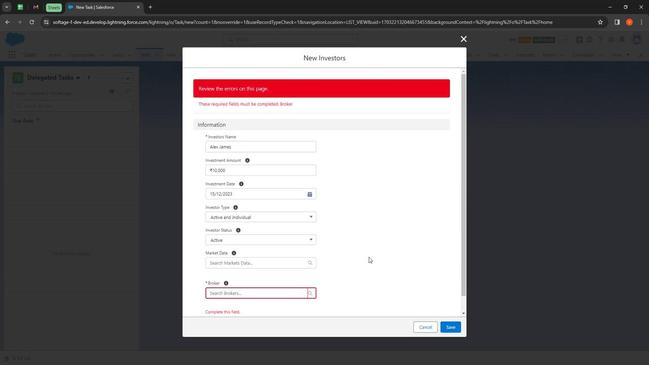 
Action: Mouse scrolled (367, 256) with delta (0, 0)
Screenshot: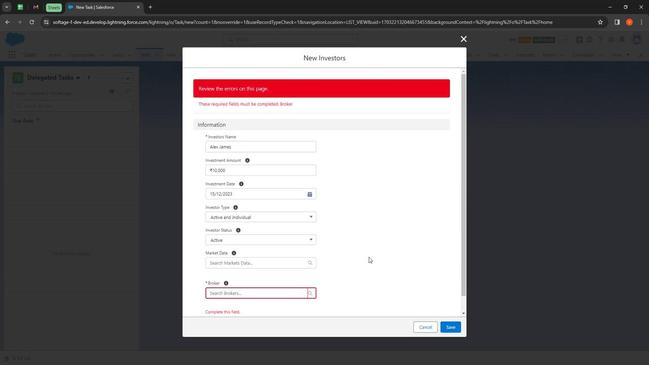 
Action: Mouse moved to (367, 257)
Screenshot: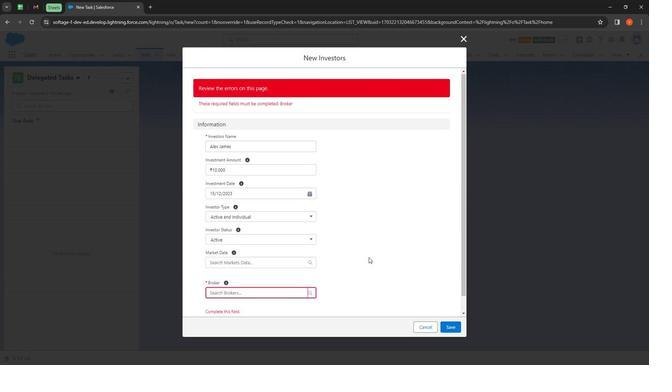 
Action: Mouse scrolled (367, 256) with delta (0, 0)
Screenshot: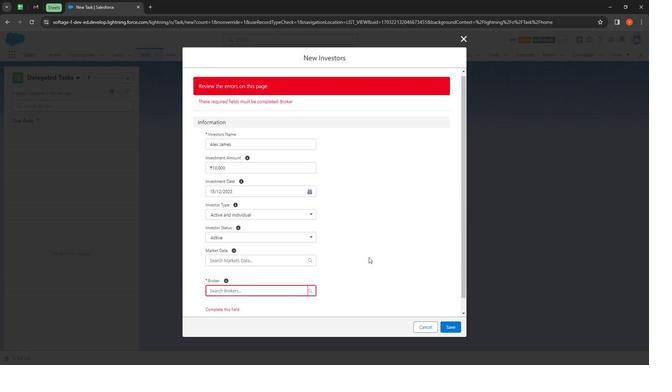 
Action: Mouse moved to (258, 278)
Screenshot: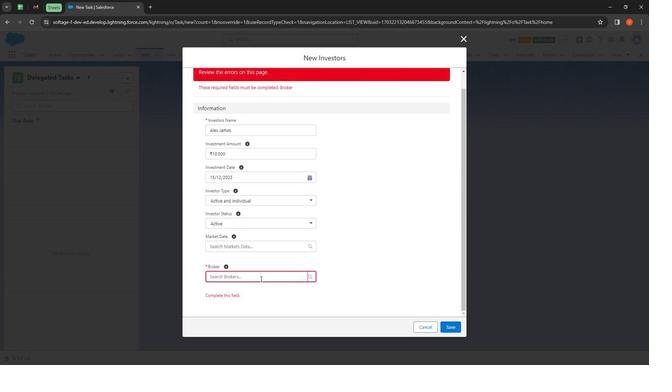
Action: Mouse pressed left at (258, 278)
Screenshot: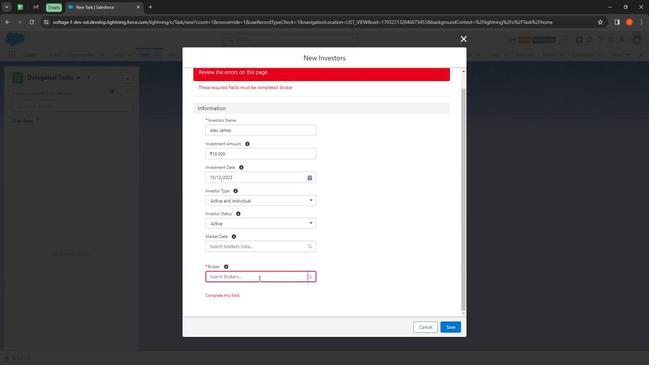 
Action: Mouse moved to (248, 287)
Screenshot: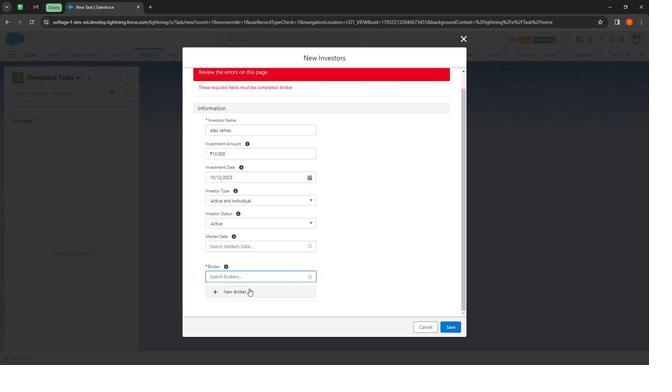 
Action: Mouse pressed left at (248, 287)
Screenshot: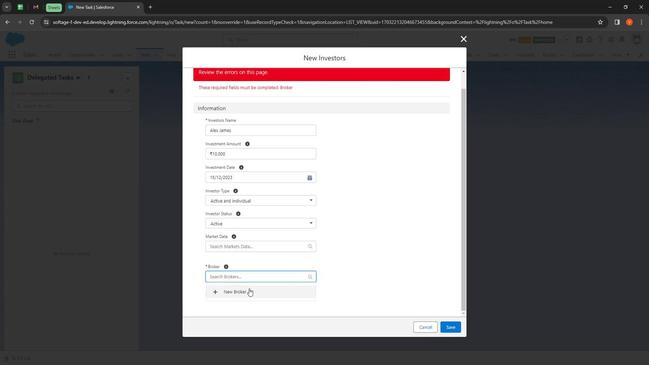 
Action: Mouse moved to (232, 122)
Screenshot: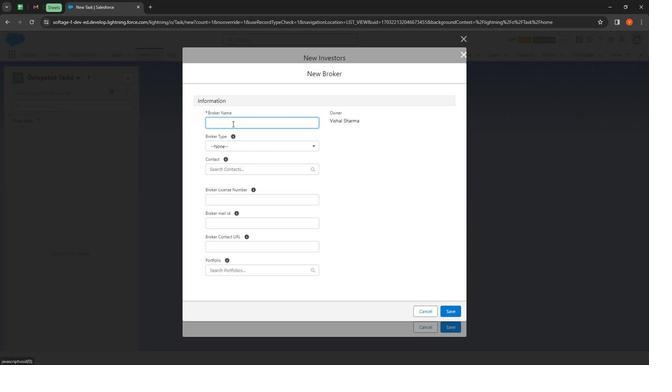 
Action: Mouse pressed left at (232, 122)
Screenshot: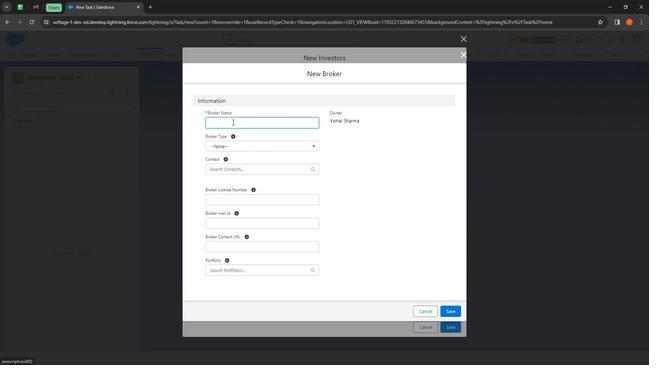 
Action: Key pressed <Key.shift>James<Key.space>as<Key.backspace>s<Key.backspace><Key.backspace>smith
Screenshot: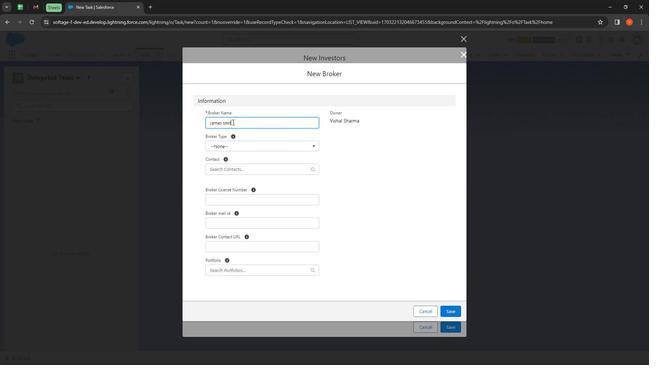 
Action: Mouse moved to (255, 148)
Screenshot: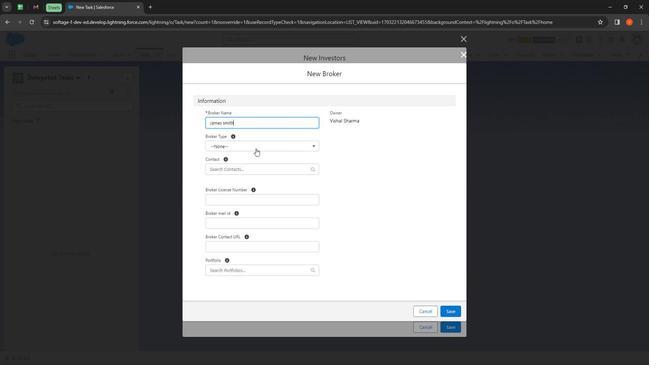 
Action: Mouse pressed left at (255, 148)
Screenshot: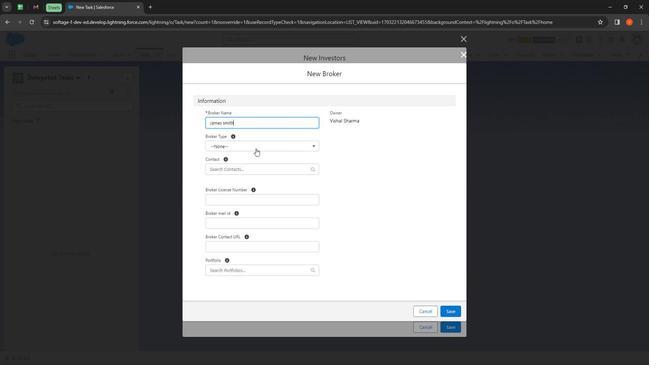 
Action: Mouse moved to (253, 178)
Screenshot: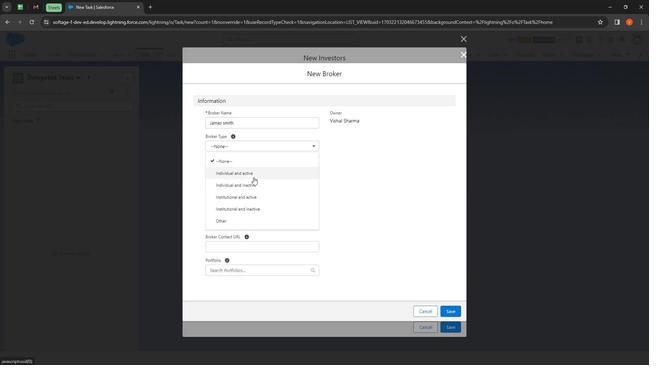 
Action: Mouse pressed left at (253, 178)
Screenshot: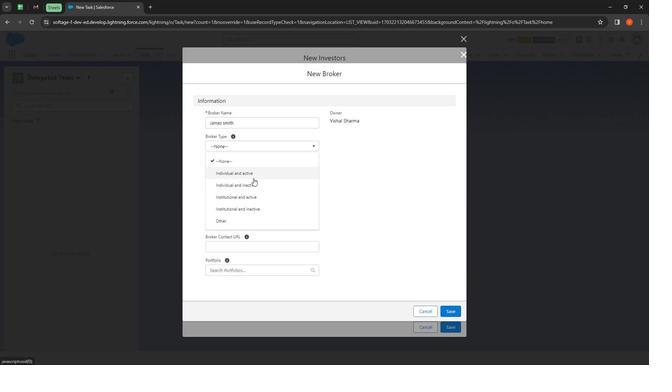 
Action: Mouse moved to (246, 169)
Screenshot: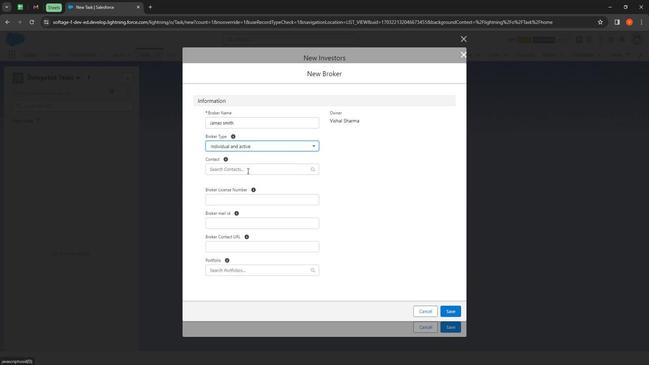
Action: Mouse pressed left at (246, 169)
Screenshot: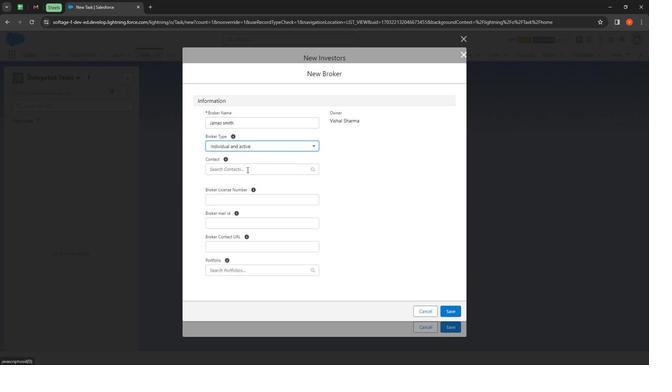 
Action: Mouse moved to (250, 207)
Screenshot: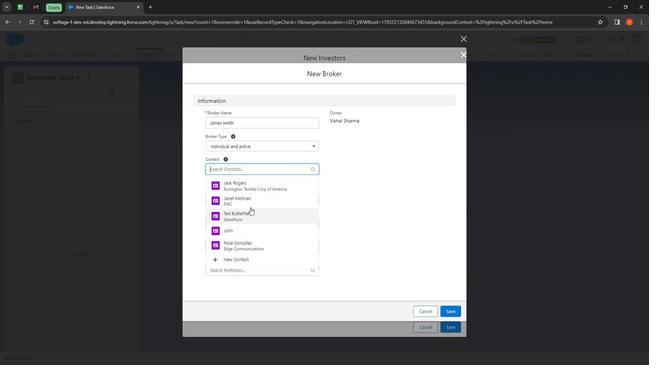 
Action: Mouse pressed left at (250, 207)
Screenshot: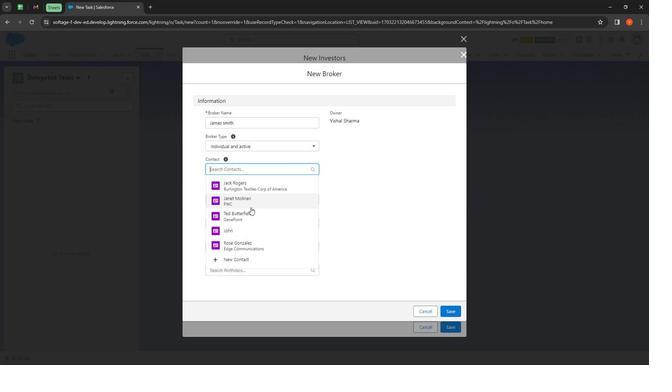 
Action: Mouse moved to (235, 222)
Screenshot: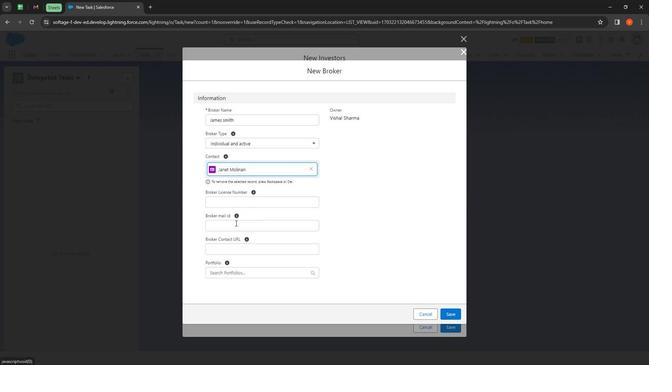 
Action: Mouse pressed left at (235, 222)
Screenshot: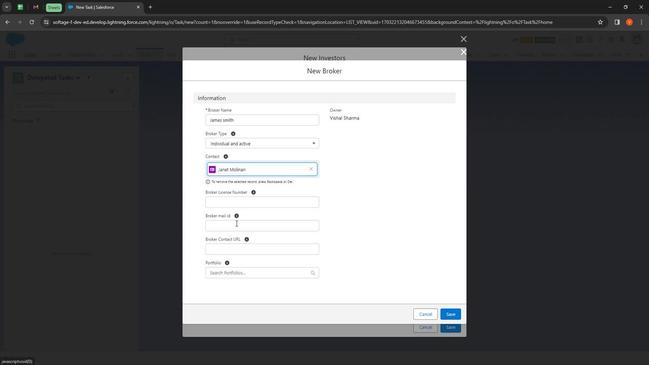 
Action: Mouse moved to (236, 222)
Screenshot: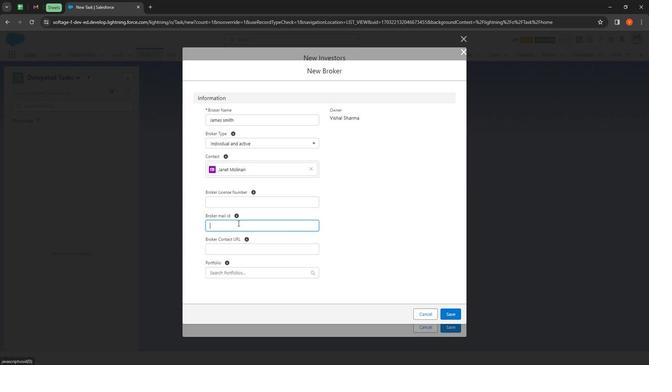 
Action: Key pressed <Key.shift>James<Key.shift>@smith.com
Screenshot: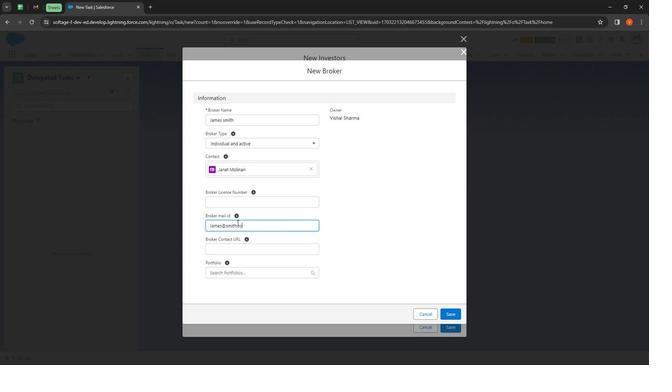 
Action: Mouse moved to (278, 205)
Screenshot: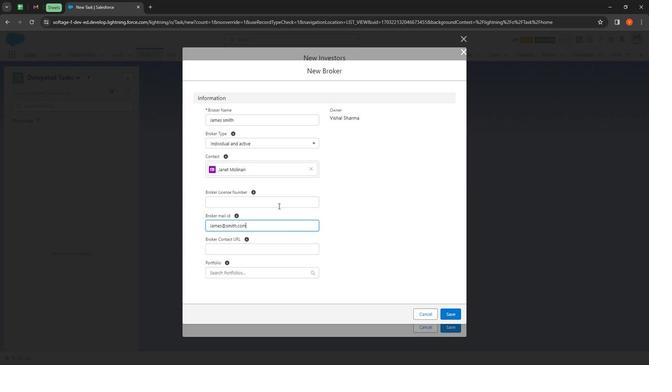 
Action: Mouse pressed left at (278, 205)
Screenshot: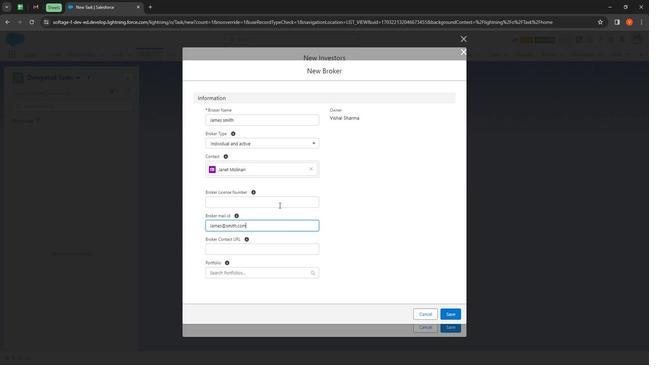 
Action: Mouse moved to (285, 200)
Screenshot: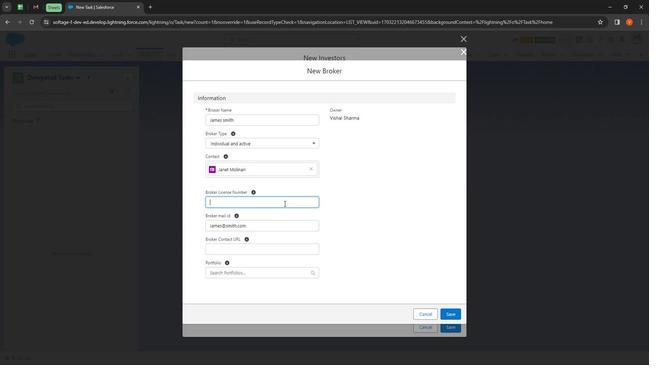 
Action: Key pressed 5485424621
Screenshot: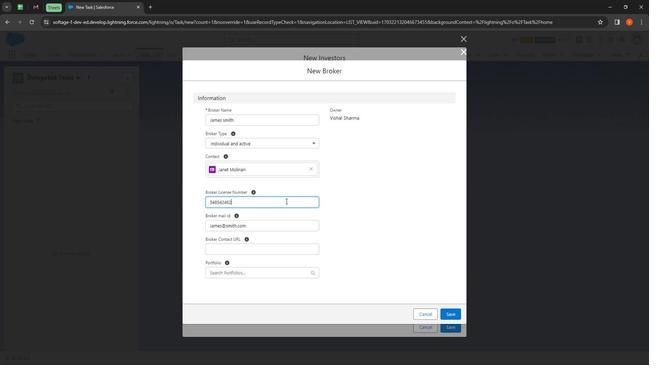 
Action: Mouse moved to (454, 314)
Screenshot: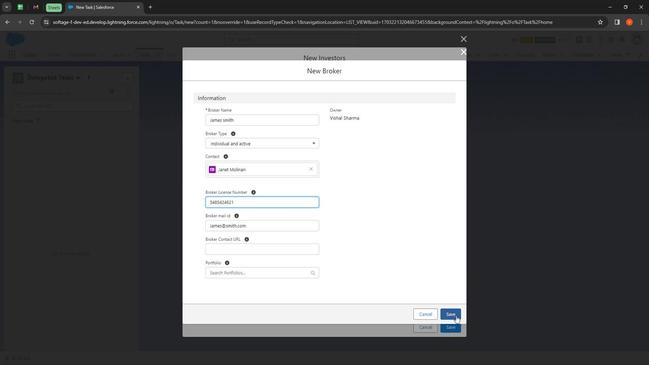 
Action: Mouse pressed left at (454, 314)
Screenshot: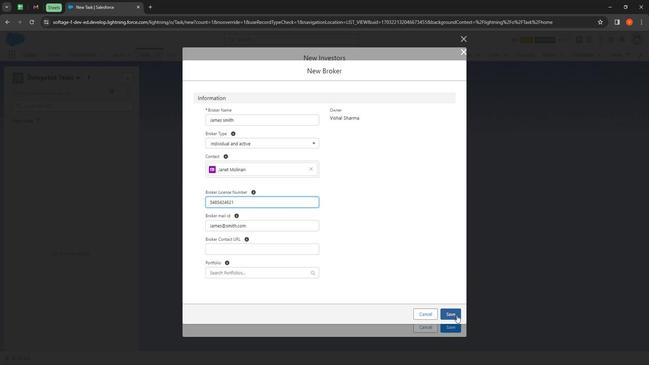 
Action: Mouse moved to (294, 96)
Screenshot: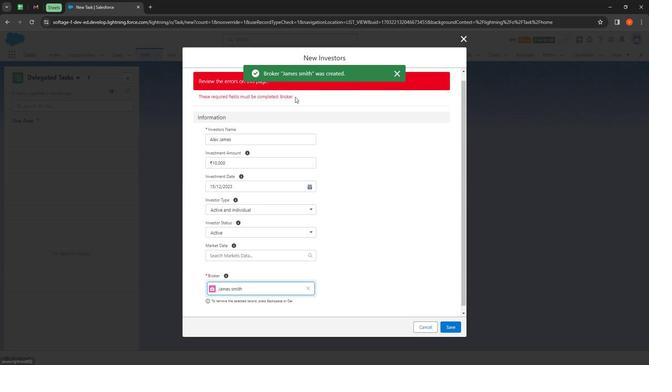 
Action: Mouse pressed left at (294, 96)
Screenshot: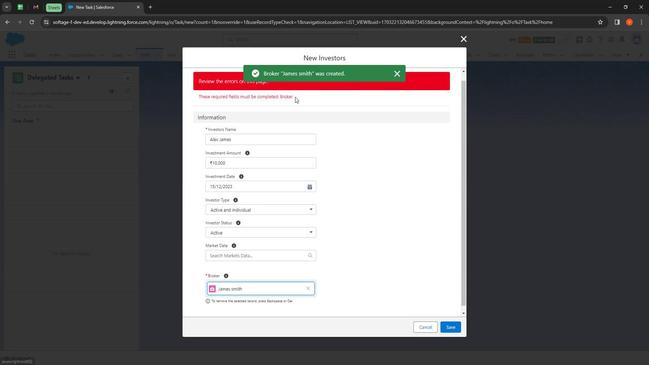 
Action: Mouse moved to (373, 284)
Screenshot: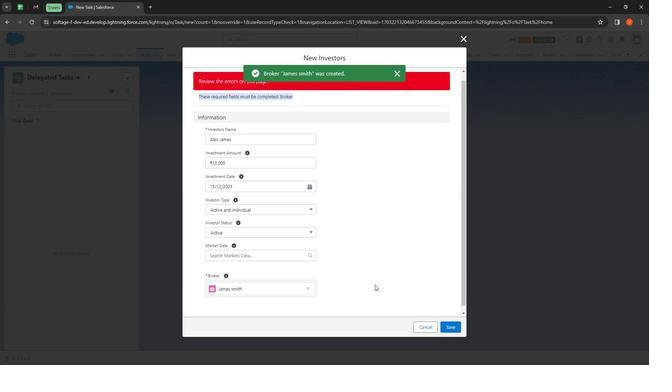 
Action: Mouse scrolled (373, 283) with delta (0, 0)
Screenshot: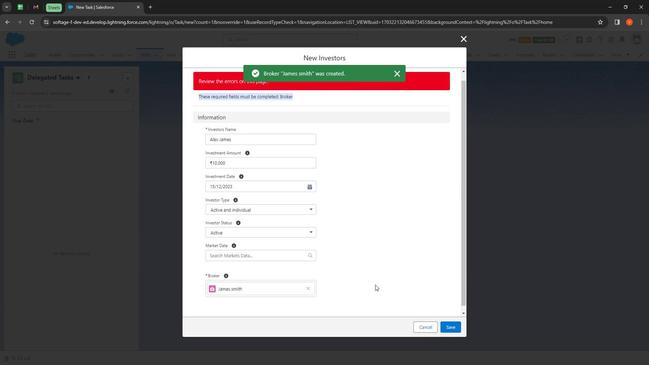 
Action: Mouse moved to (374, 284)
Screenshot: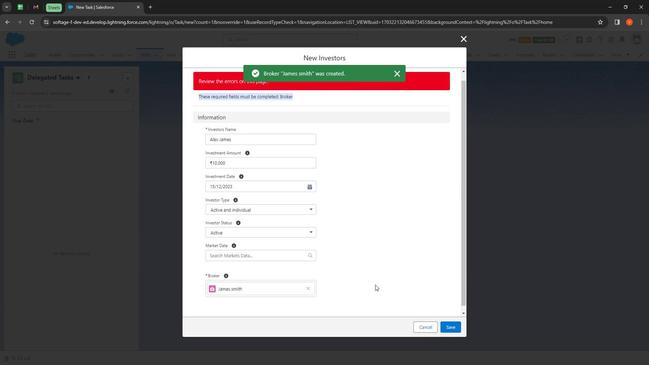 
Action: Mouse scrolled (374, 283) with delta (0, 0)
Screenshot: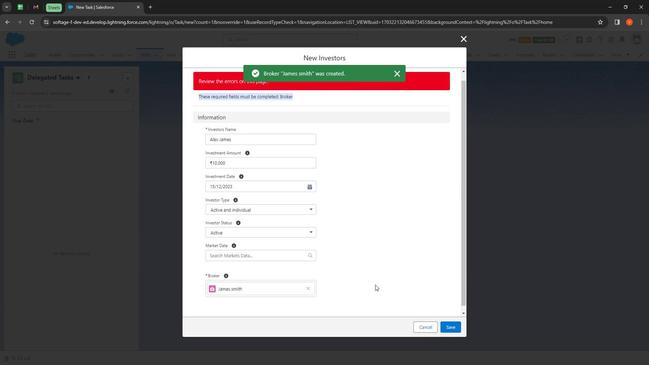 
Action: Mouse scrolled (374, 283) with delta (0, 0)
Screenshot: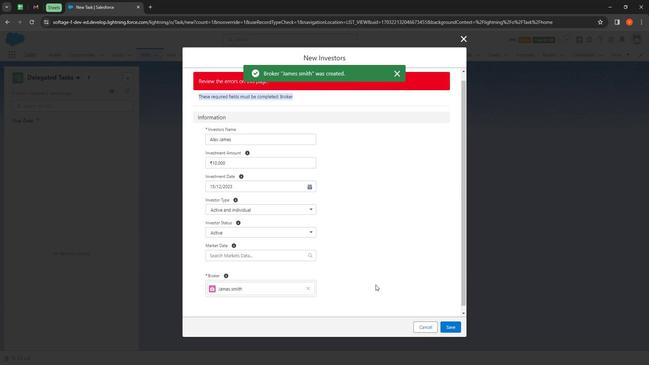 
Action: Mouse moved to (374, 284)
Screenshot: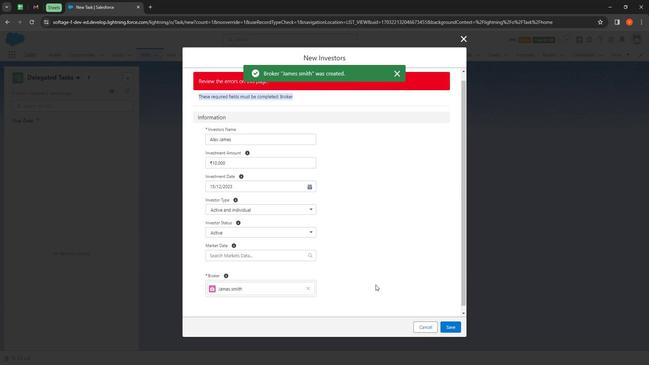 
Action: Mouse scrolled (374, 283) with delta (0, 0)
Screenshot: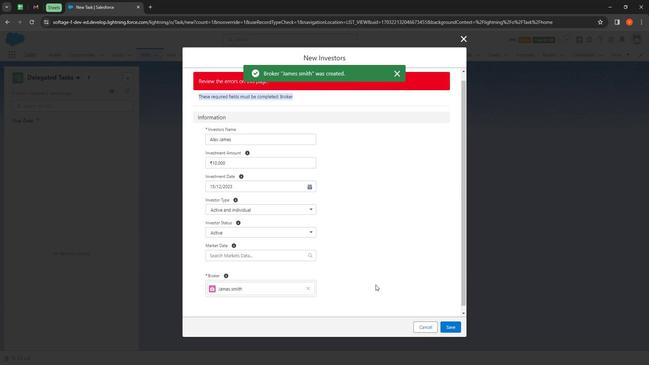 
Action: Mouse moved to (372, 284)
Screenshot: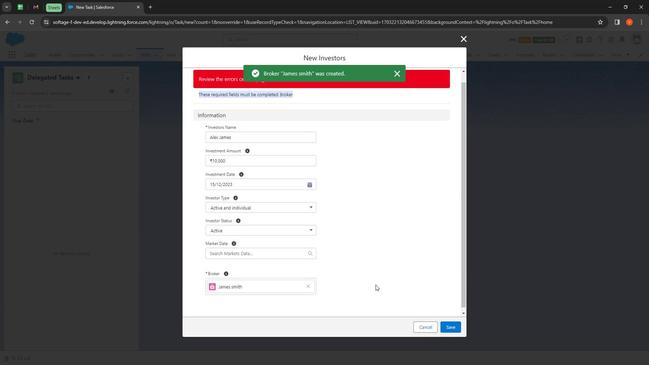 
Action: Mouse scrolled (372, 284) with delta (0, 0)
Screenshot: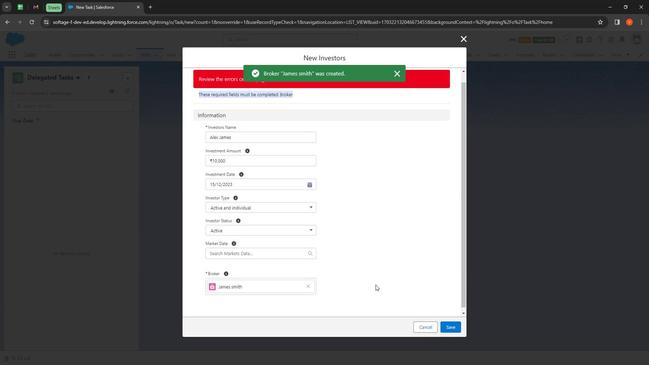 
Action: Mouse moved to (450, 321)
Screenshot: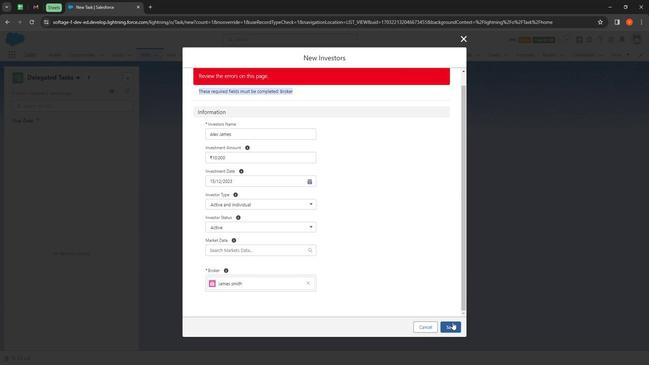 
Action: Mouse pressed left at (450, 321)
Screenshot: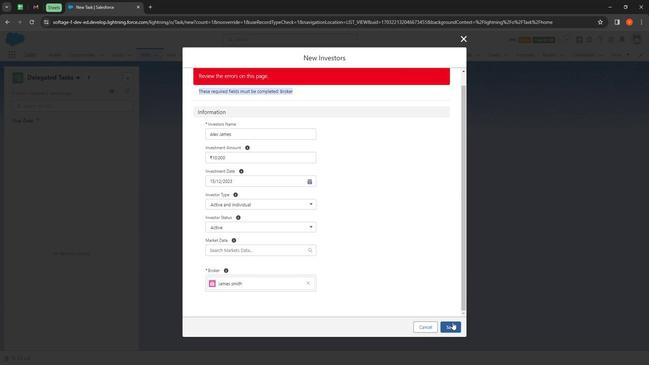 
Action: Mouse moved to (324, 289)
Screenshot: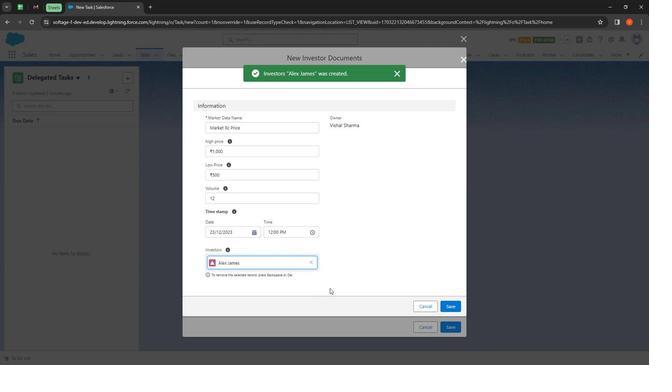 
Action: Mouse pressed left at (324, 289)
Screenshot: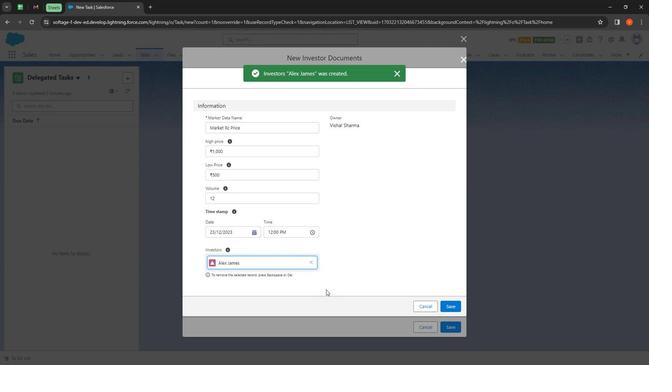 
Action: Mouse moved to (454, 308)
Screenshot: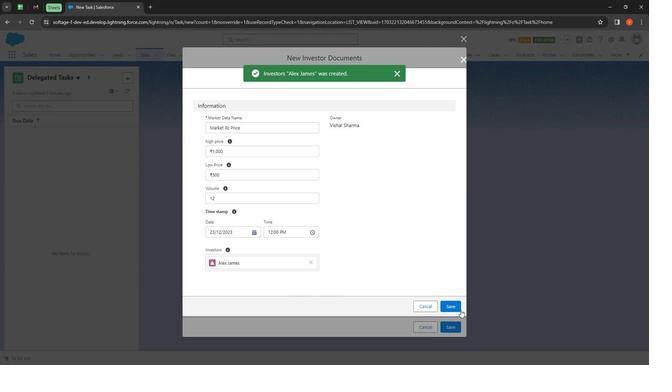 
Action: Mouse pressed left at (454, 308)
Screenshot: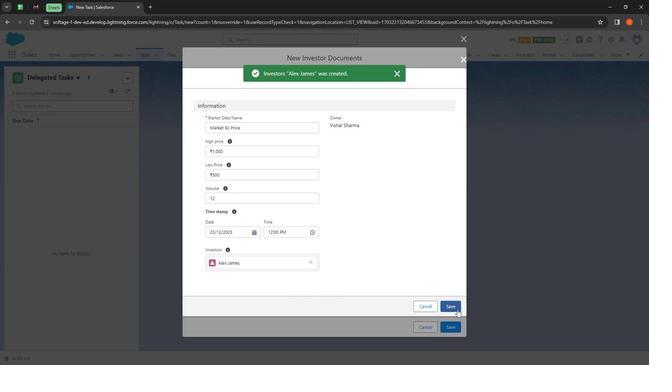
Action: Mouse moved to (251, 272)
Screenshot: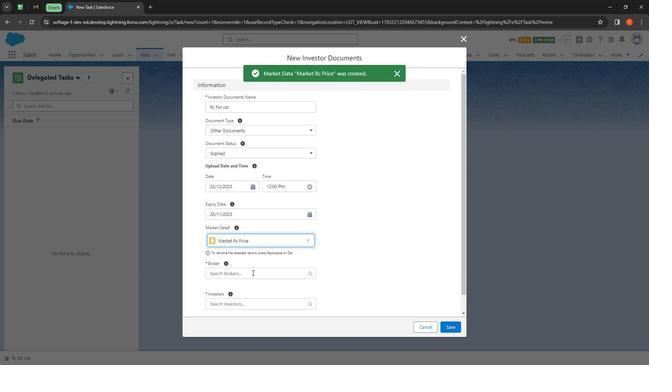 
Action: Mouse pressed left at (251, 272)
Screenshot: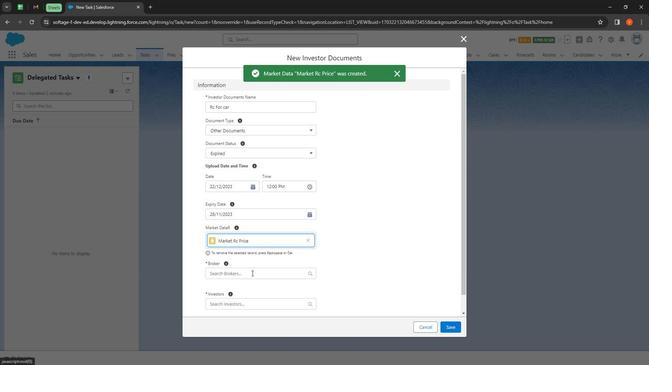 
Action: Mouse moved to (223, 291)
Screenshot: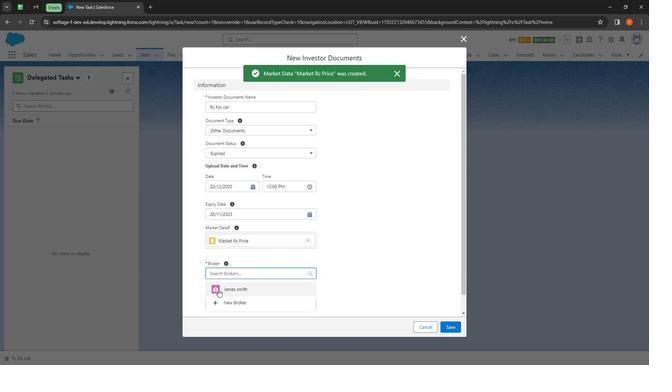 
Action: Mouse pressed left at (223, 291)
Screenshot: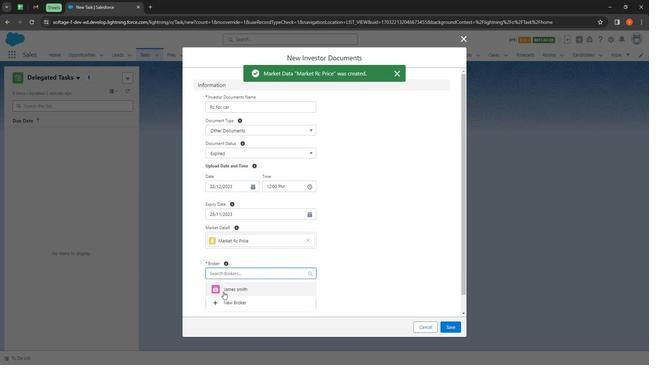
Action: Mouse moved to (374, 289)
Screenshot: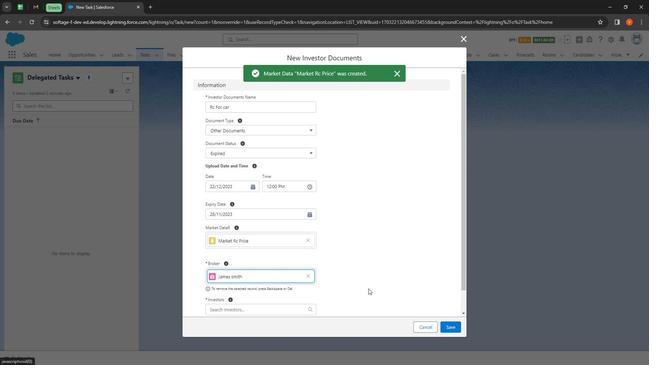 
Action: Mouse scrolled (374, 289) with delta (0, 0)
Screenshot: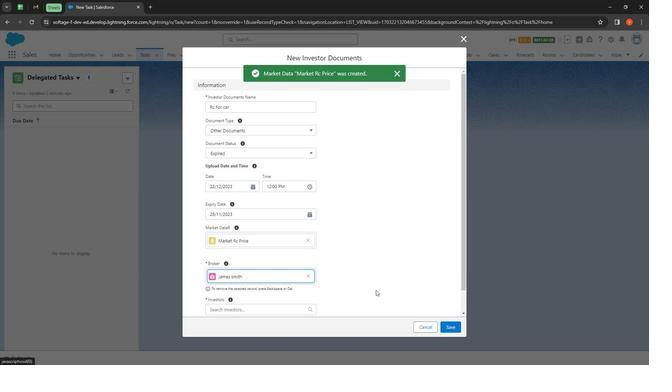 
Action: Mouse moved to (374, 289)
Screenshot: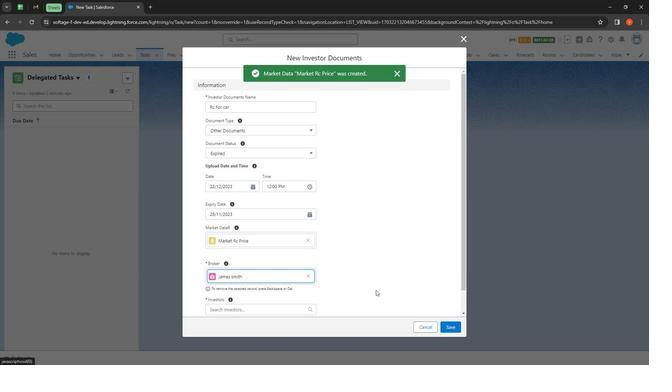 
Action: Mouse scrolled (374, 289) with delta (0, 0)
Screenshot: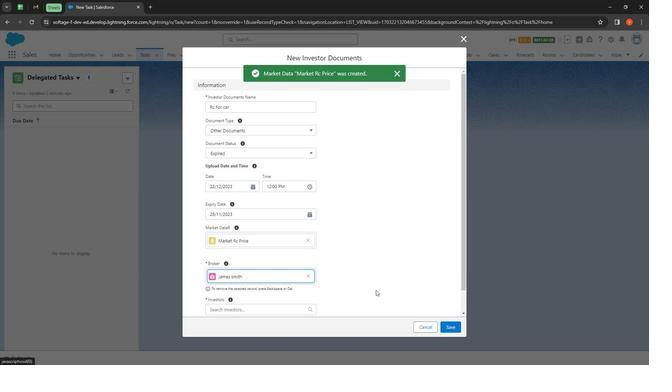 
Action: Mouse moved to (254, 282)
Screenshot: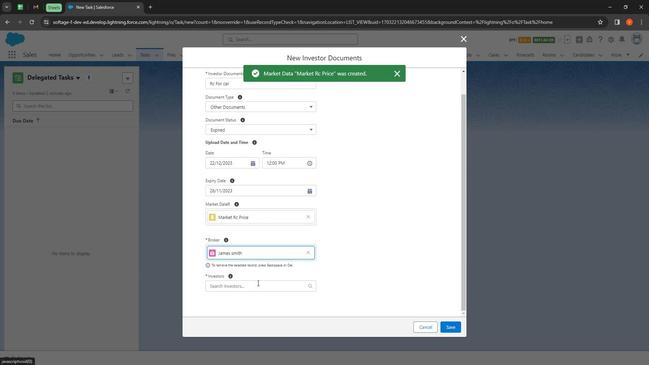 
Action: Mouse pressed left at (254, 282)
Screenshot: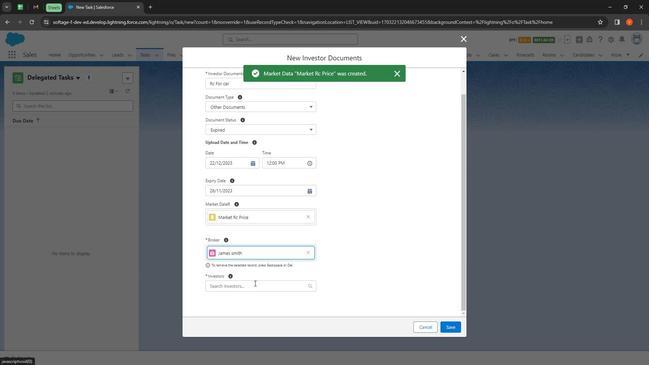 
Action: Mouse moved to (262, 301)
Screenshot: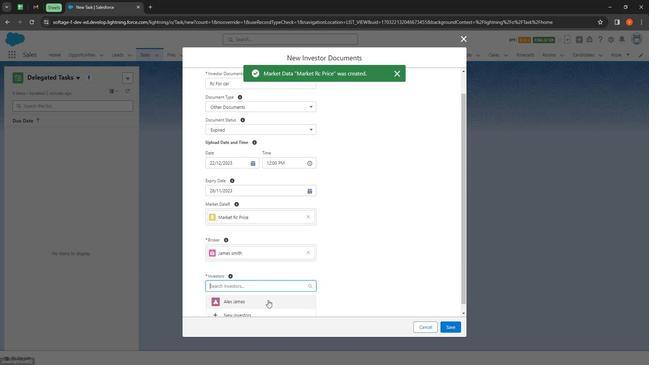 
Action: Mouse pressed left at (262, 301)
Screenshot: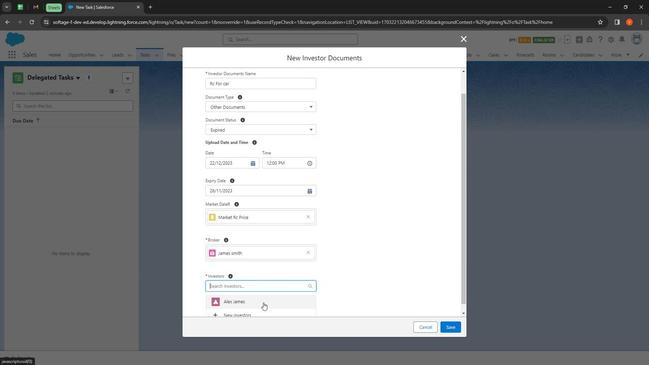 
Action: Mouse moved to (448, 323)
Screenshot: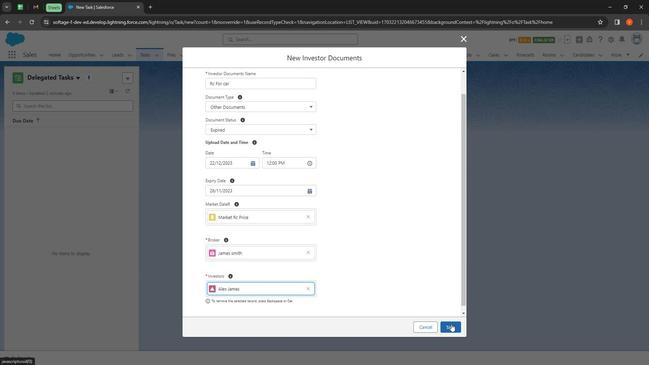 
Action: Mouse pressed left at (448, 323)
Screenshot: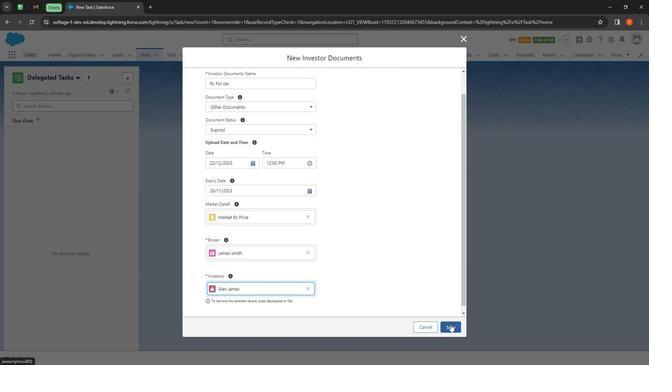 
Action: Mouse moved to (364, 117)
Screenshot: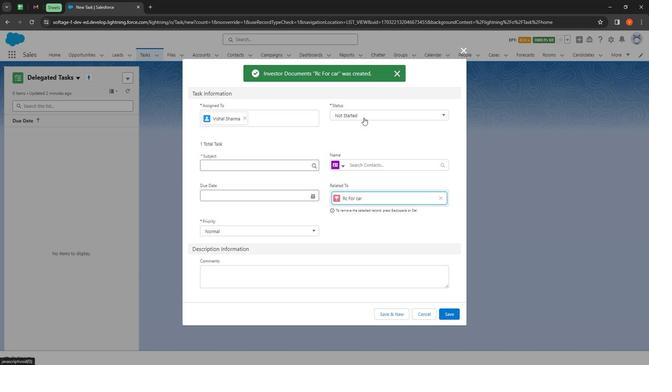 
Action: Mouse pressed left at (364, 117)
Screenshot: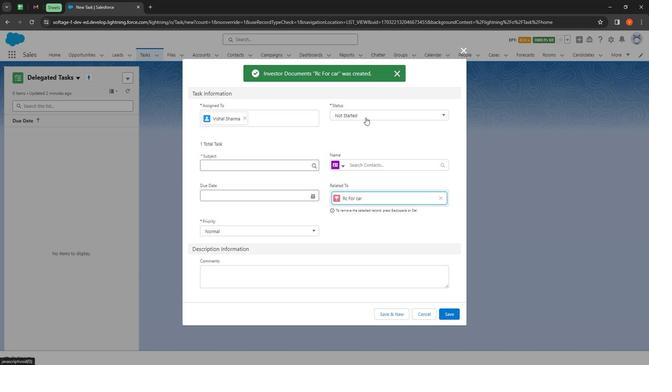 
Action: Mouse moved to (362, 147)
Screenshot: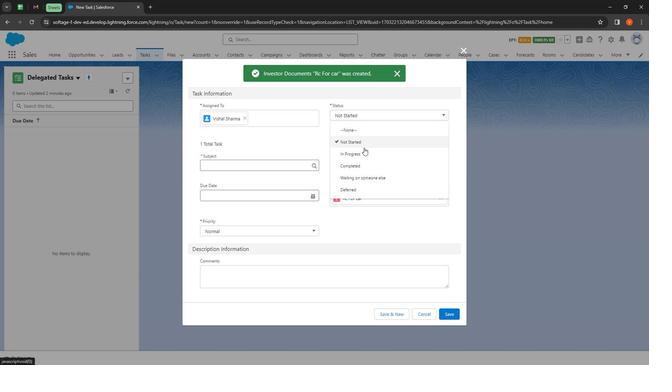 
Action: Mouse pressed left at (362, 147)
Screenshot: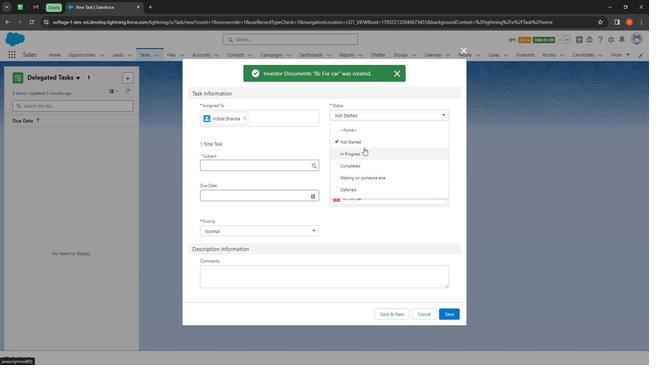 
Action: Mouse moved to (270, 163)
Screenshot: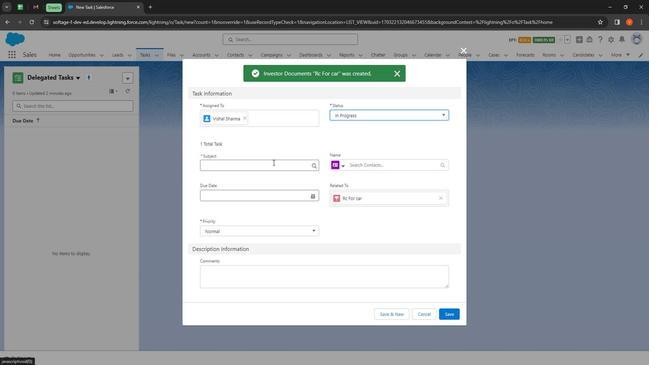 
Action: Mouse pressed left at (270, 163)
Screenshot: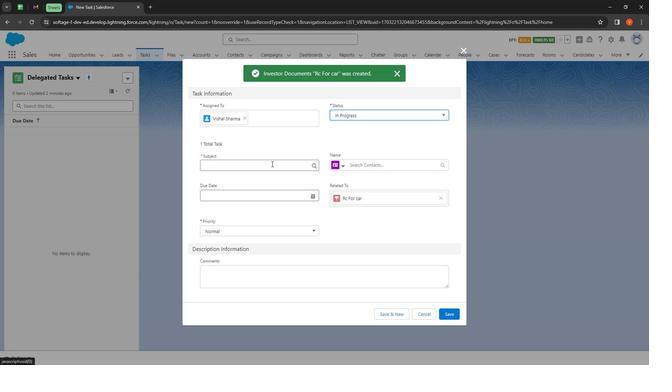 
Action: Mouse moved to (227, 196)
Screenshot: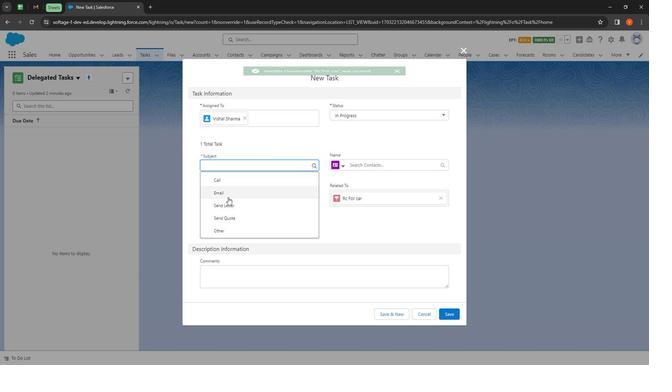 
Action: Mouse pressed left at (227, 196)
Screenshot: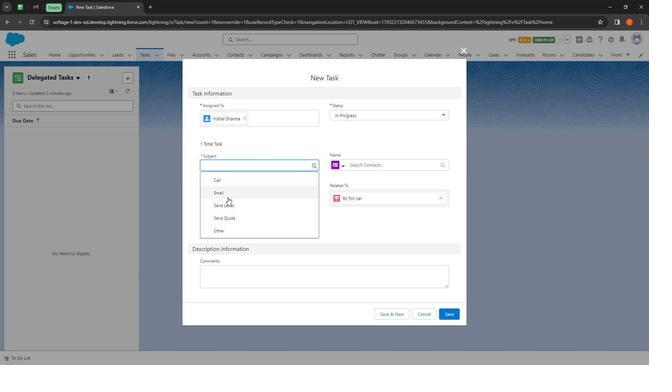 
Action: Mouse moved to (364, 166)
Screenshot: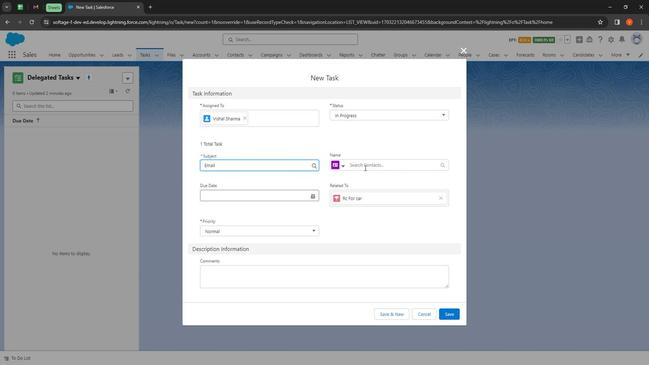 
Action: Mouse pressed left at (364, 166)
Screenshot: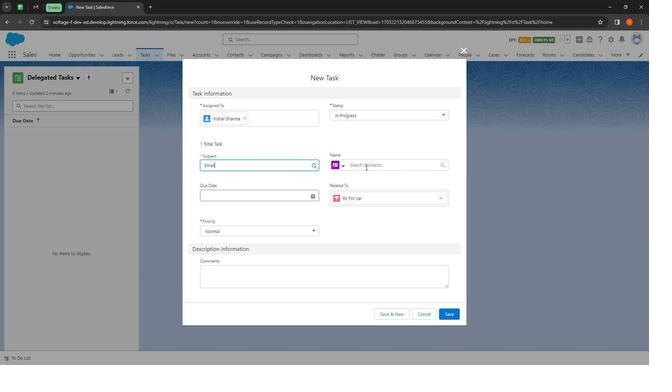 
Action: Mouse moved to (359, 200)
Screenshot: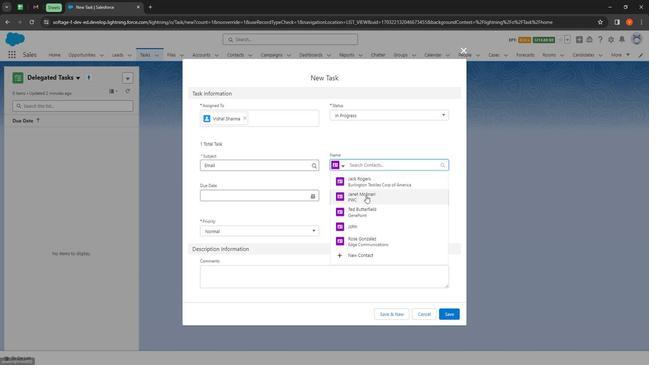 
Action: Mouse pressed left at (359, 200)
Screenshot: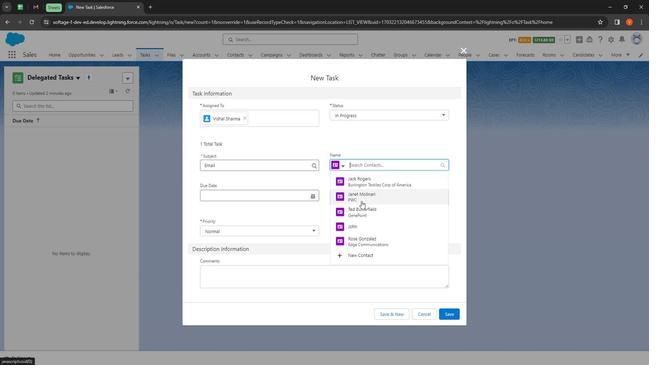 
Action: Mouse moved to (230, 194)
Screenshot: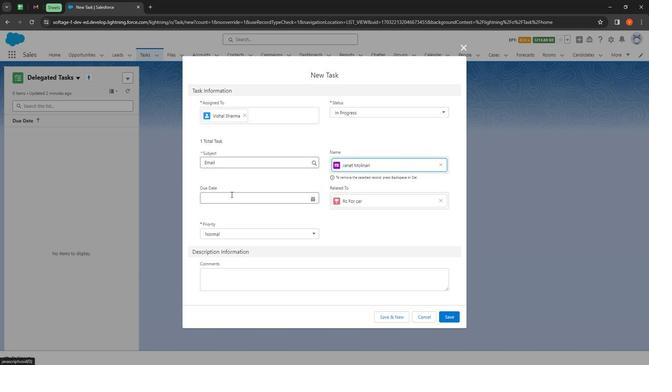 
Action: Mouse pressed left at (230, 194)
Screenshot: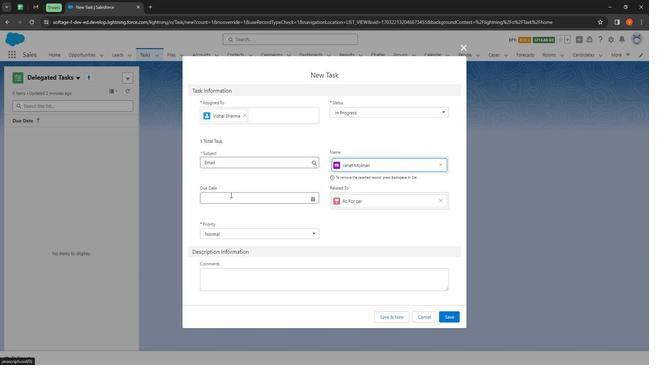 
Action: Mouse moved to (297, 295)
Screenshot: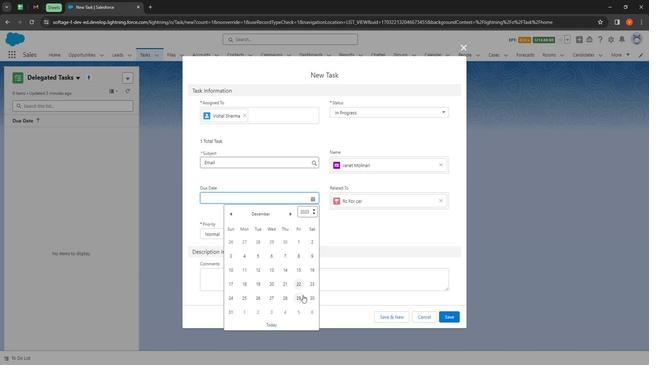 
Action: Mouse pressed left at (297, 295)
Screenshot: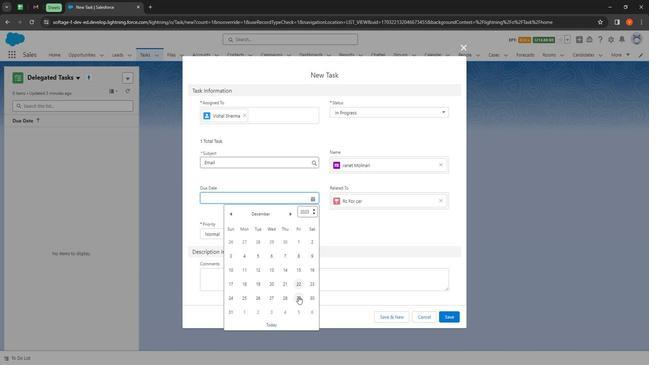 
Action: Mouse moved to (229, 233)
Screenshot: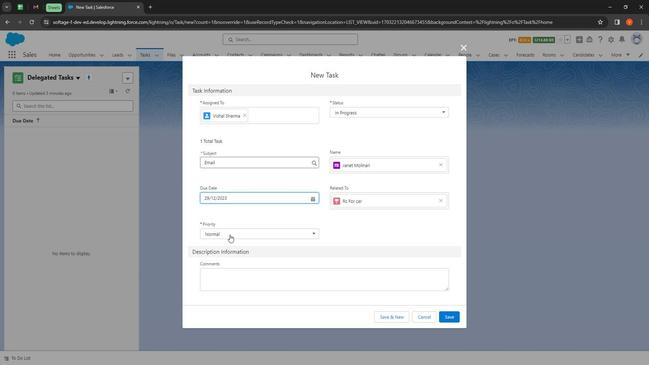 
Action: Mouse pressed left at (229, 233)
Screenshot: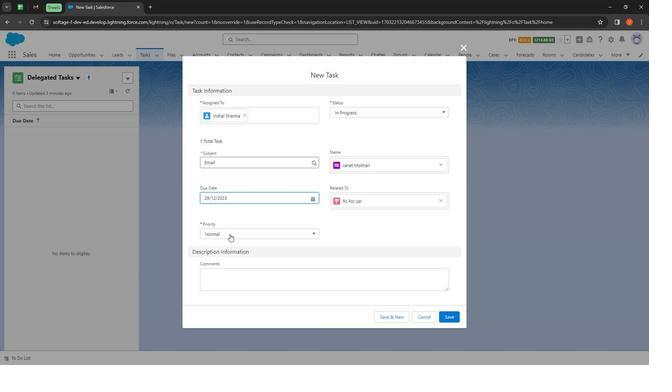 
Action: Mouse moved to (226, 260)
Screenshot: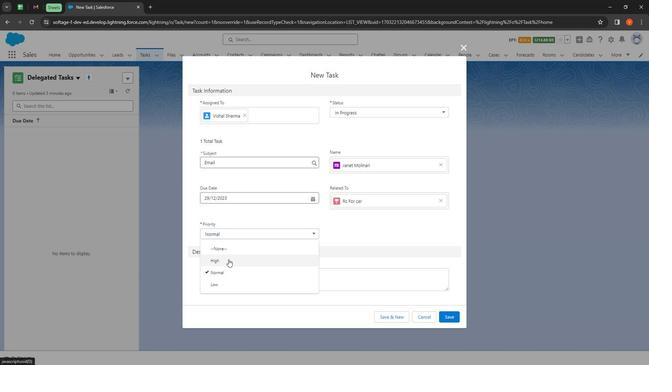 
Action: Mouse pressed left at (226, 260)
Screenshot: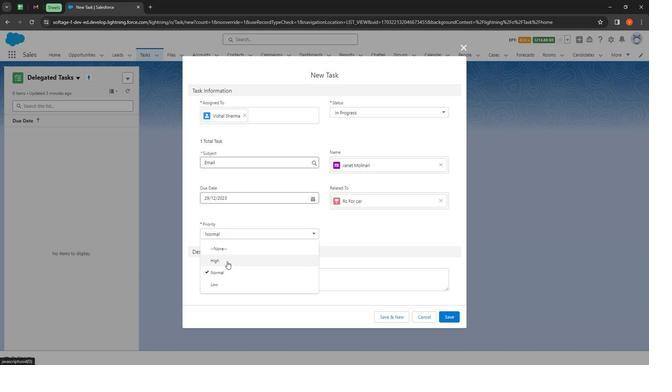 
Action: Mouse moved to (287, 277)
Screenshot: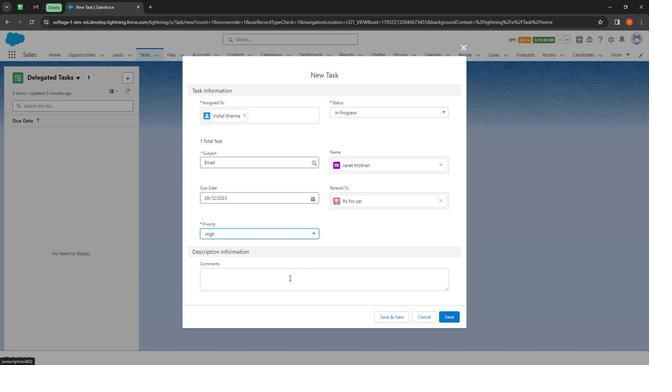 
Action: Mouse pressed left at (287, 277)
Screenshot: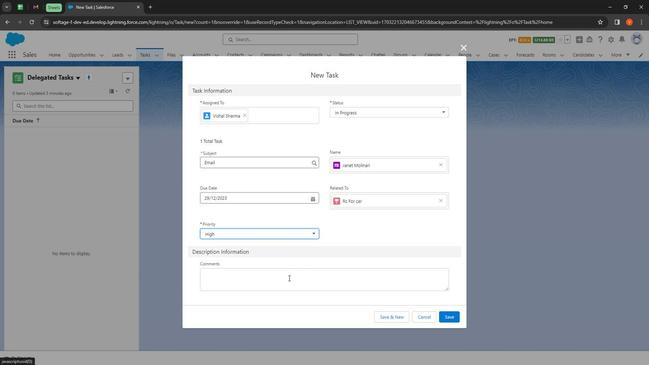 
Action: Key pressed <Key.shift>
Screenshot: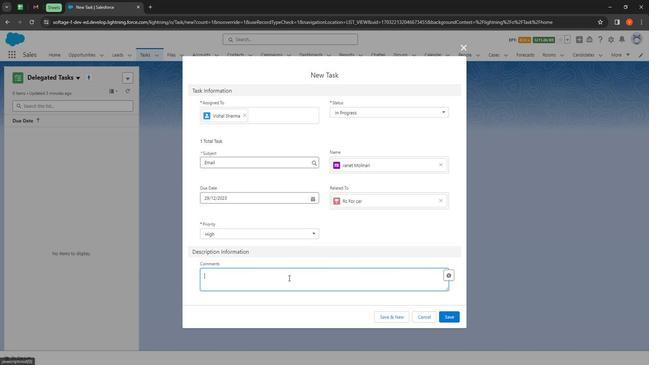 
Action: Mouse moved to (287, 277)
Screenshot: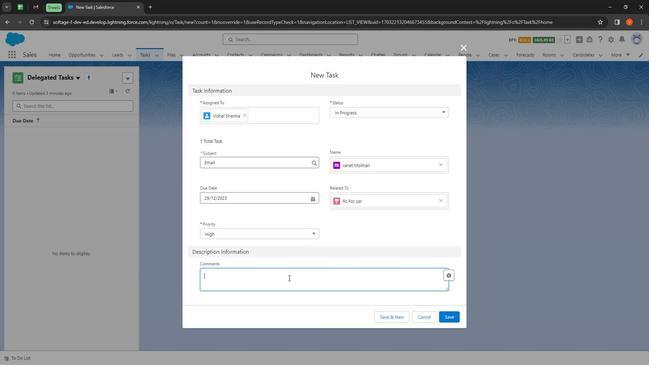 
Action: Key pressed <Key.shift><Key.shift><Key.shift><Key.shift><Key.shift><Key.shift><Key.shift><Key.shift><Key.shift><Key.shift><Key.shift><Key.shift><Key.shift><Key.shift><Key.shift><Key.shift><Key.shift><Key.shift><Key.shift><Key.shift><Key.shift><Key.shift><Key.shift><Key.shift><Key.shift><Key.shift><Key.shift><Key.shift><Key.shift><Key.shift><Key.shift><Key.shift><Key.shift><Key.shift><Key.shift><Key.shift><Key.shift><Key.shift><Key.shift><Key.shift><Key.shift>You<Key.space>have<Key.space>to<Key.space>mail<Key.space>this<Key.space>to<Key.space><Key.shift><Key.shift>Related<Key.space>organizati<Key.backspace>ion<Key.space><Key.shift><Key.shift><Key.shift><Key.shift><Key.shift><Key.shift><Key.shift><Key.shift><Key.shift><Key.shift><Key.shift><Key.shift><Key.shift><Key.shift><Key.shift><Key.shift>Admin.<Key.space>before<Key.space>29<Key.space>dec<Key.space>2023
Screenshot: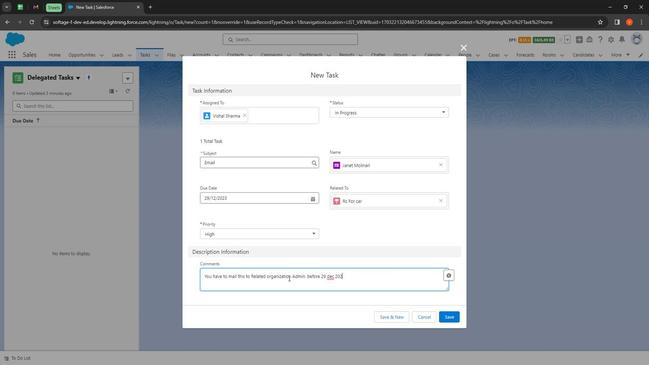 
Action: Mouse moved to (451, 316)
Screenshot: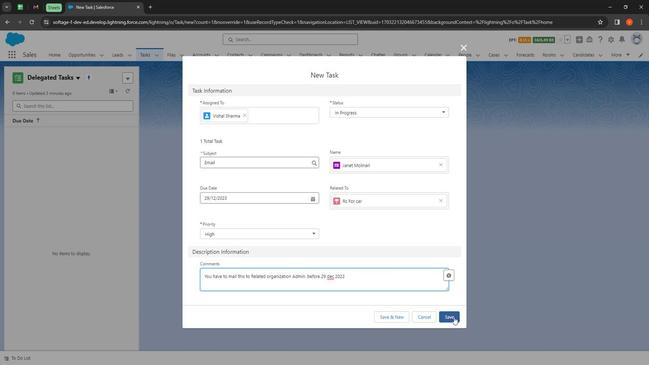 
Action: Mouse pressed left at (451, 316)
Screenshot: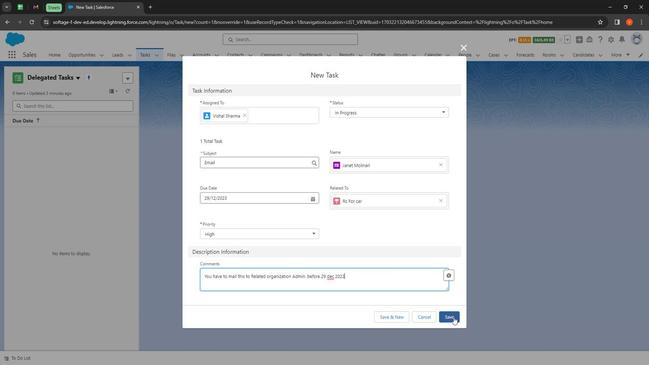 
Action: Mouse moved to (129, 76)
Screenshot: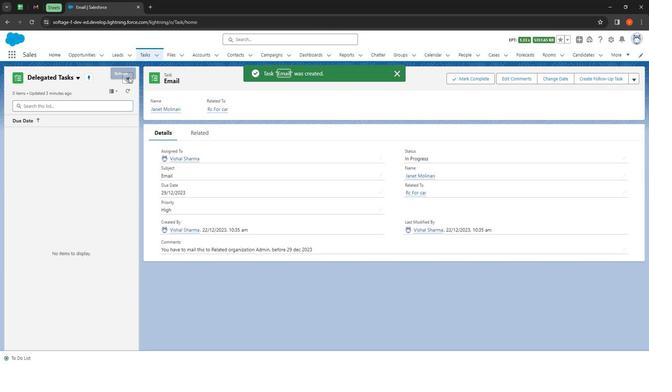 
Action: Mouse pressed left at (129, 76)
Screenshot: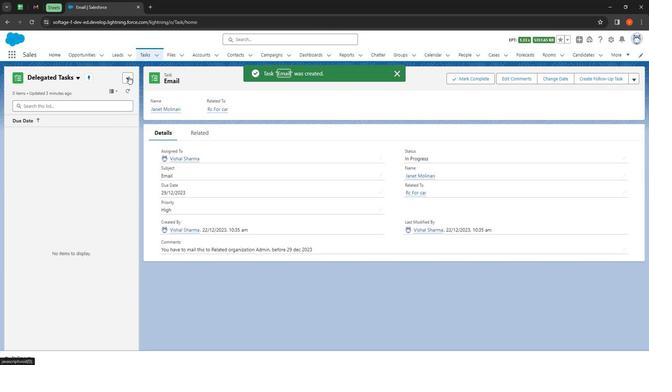 
Action: Mouse moved to (126, 96)
Screenshot: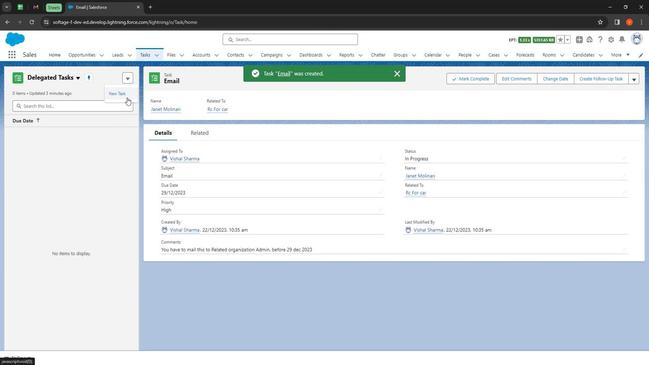 
Action: Mouse pressed left at (126, 96)
Screenshot: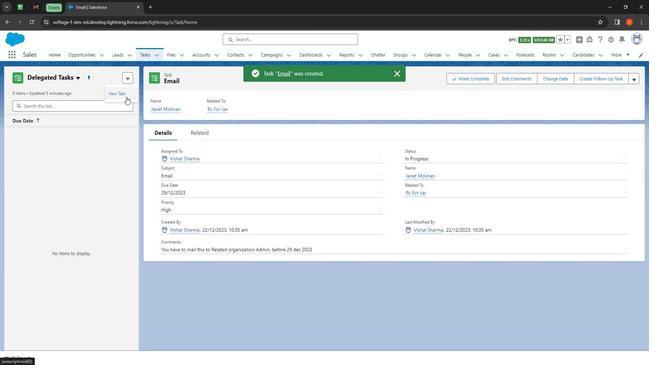 
Action: Mouse moved to (356, 114)
Screenshot: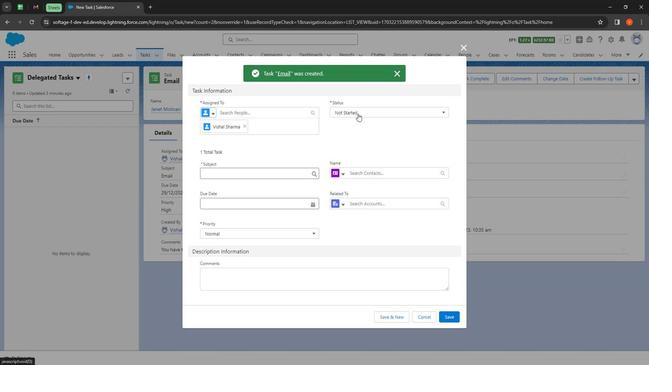 
Action: Mouse pressed left at (356, 114)
Screenshot: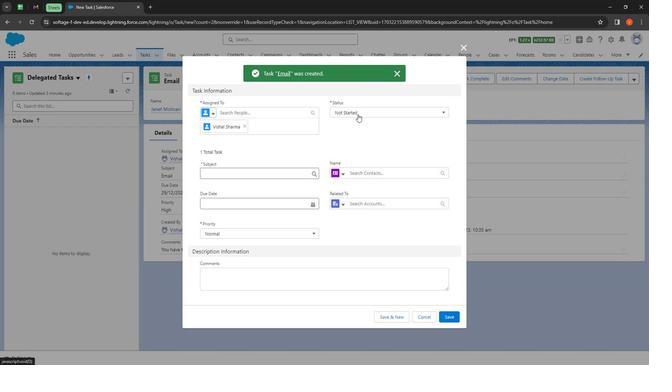 
Action: Mouse moved to (358, 164)
Screenshot: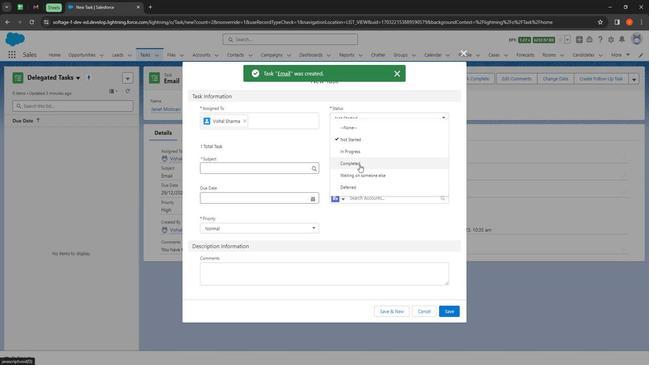 
Action: Mouse pressed left at (358, 164)
Screenshot: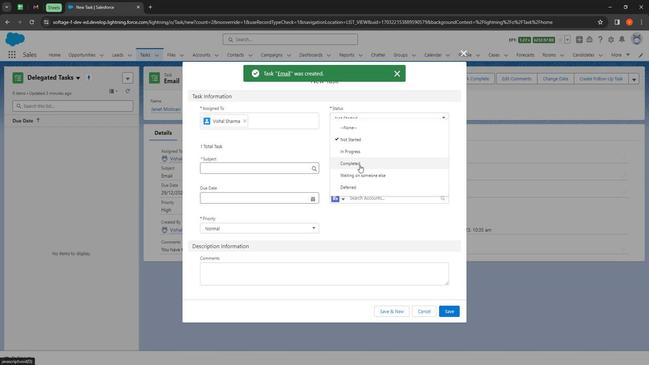 
Action: Mouse moved to (357, 167)
Screenshot: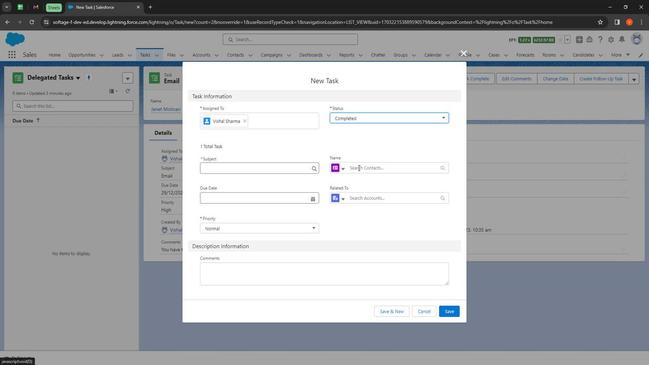 
Action: Mouse pressed left at (357, 167)
Screenshot: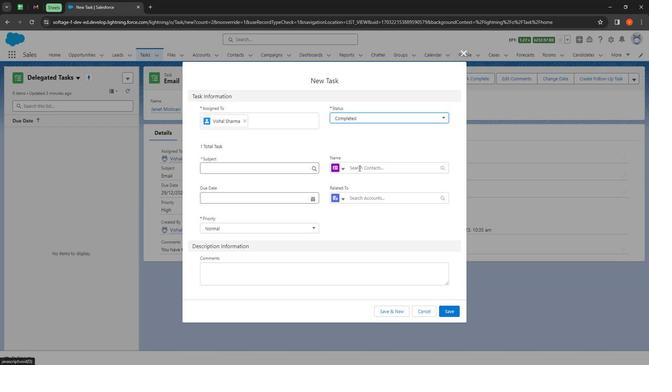 
Action: Mouse moved to (362, 215)
Screenshot: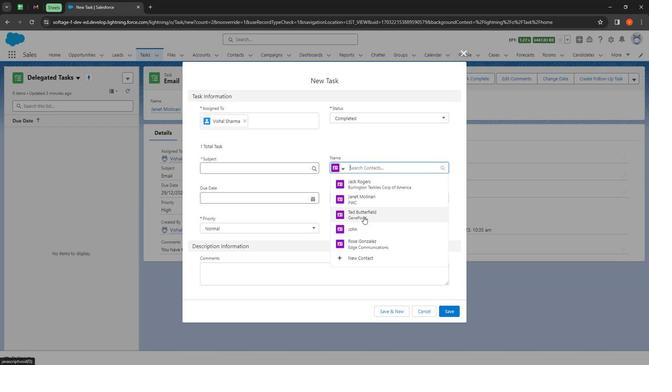 
Action: Mouse pressed left at (362, 215)
Screenshot: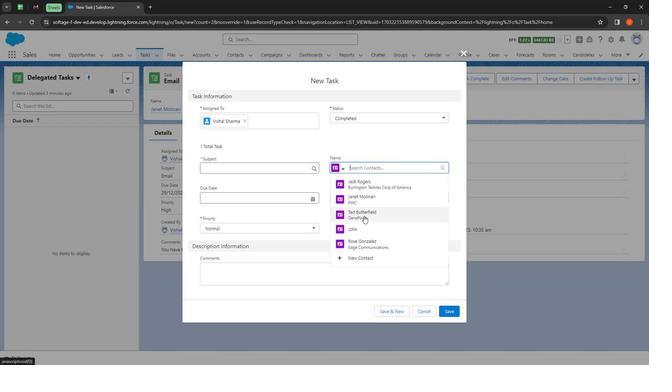 
Action: Mouse moved to (351, 202)
Screenshot: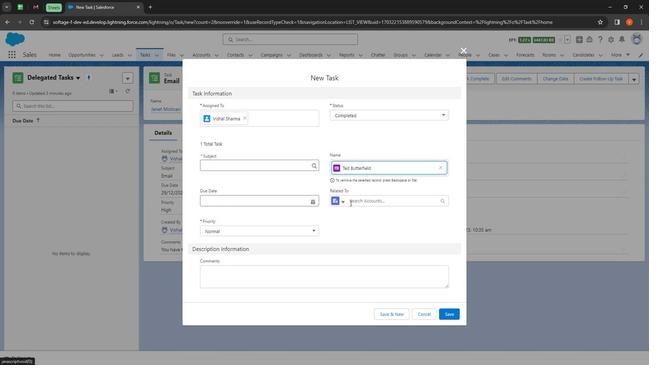 
Action: Mouse pressed left at (351, 202)
Screenshot: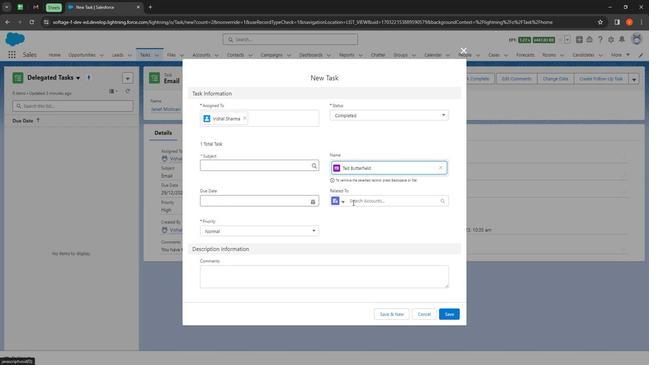 
Action: Mouse moved to (340, 200)
Screenshot: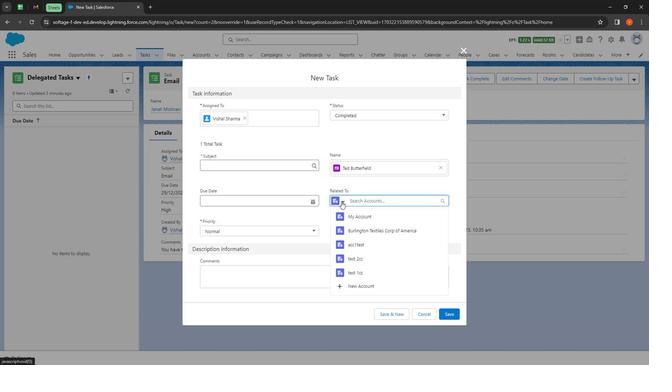 
Action: Mouse pressed left at (340, 200)
Screenshot: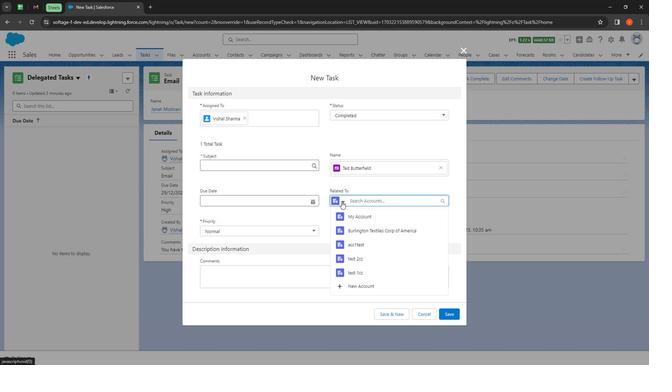 
Action: Mouse moved to (422, 218)
Screenshot: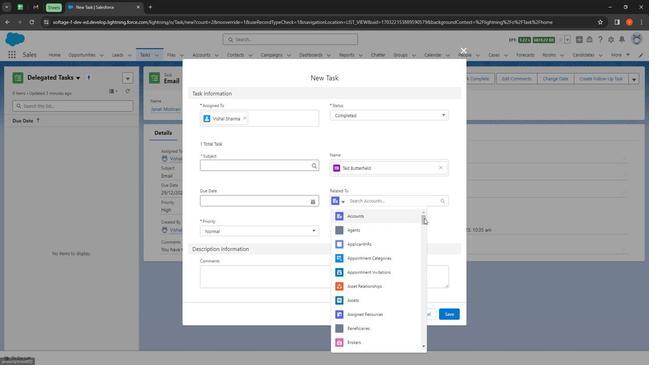 
Action: Mouse pressed left at (422, 218)
Screenshot: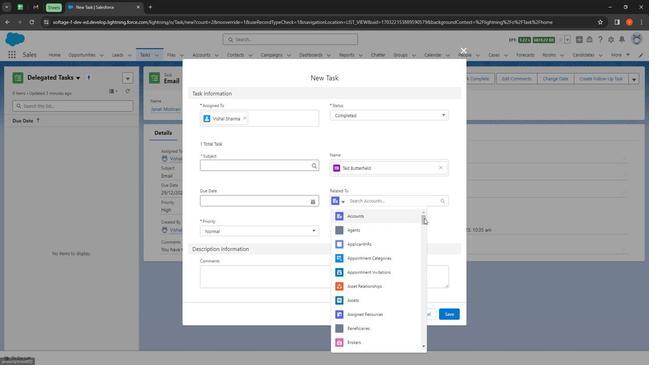 
Action: Mouse moved to (386, 272)
Screenshot: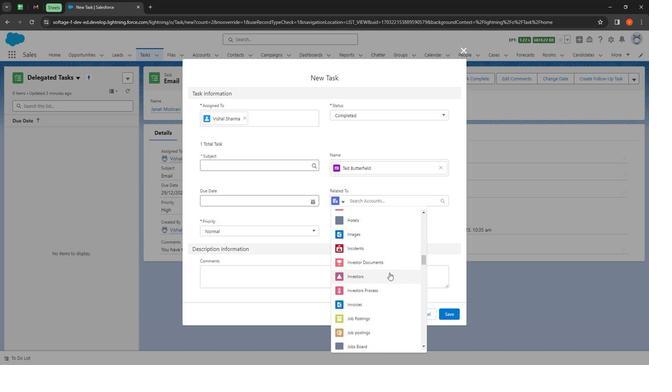 
Action: Mouse pressed left at (386, 272)
Screenshot: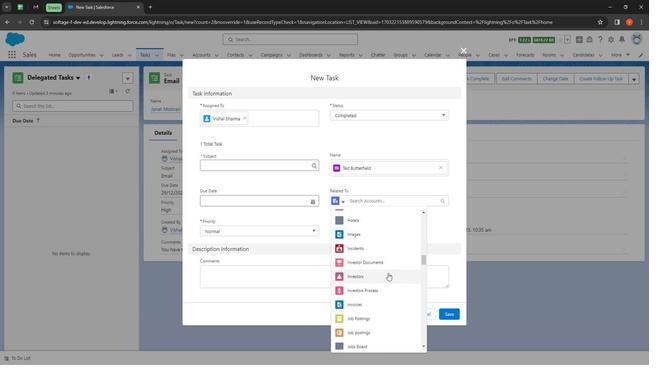 
Action: Mouse moved to (368, 203)
Screenshot: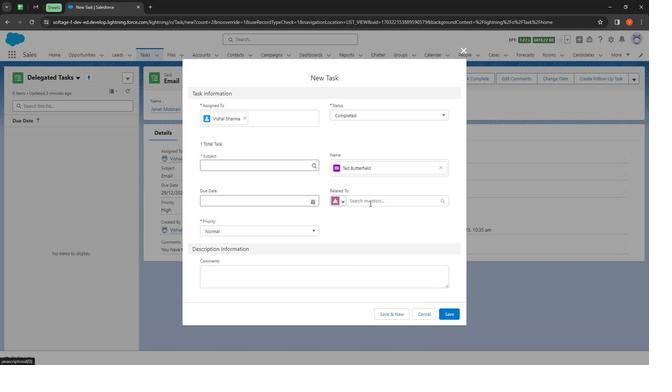 
Action: Mouse pressed left at (368, 203)
Screenshot: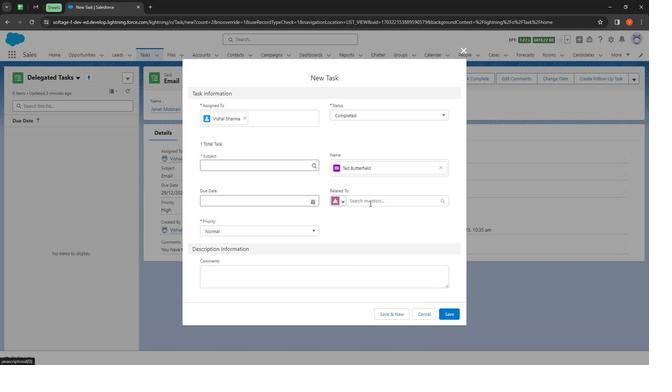 
Action: Mouse moved to (376, 215)
Screenshot: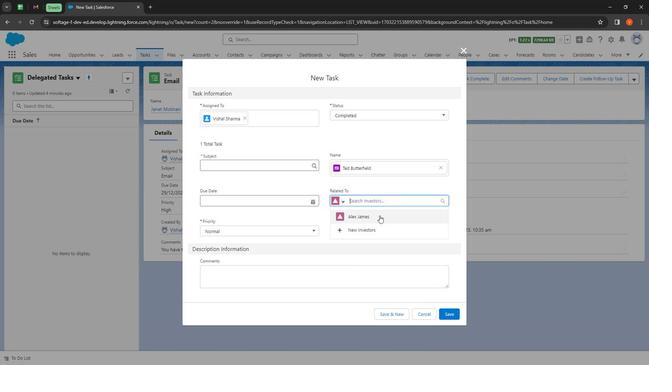 
Action: Mouse pressed left at (376, 215)
Screenshot: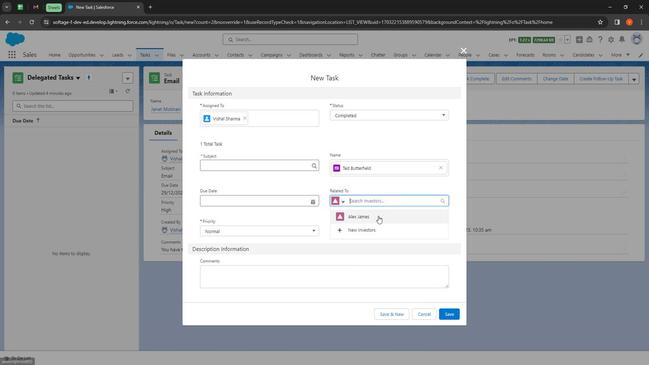 
Action: Mouse moved to (250, 200)
Screenshot: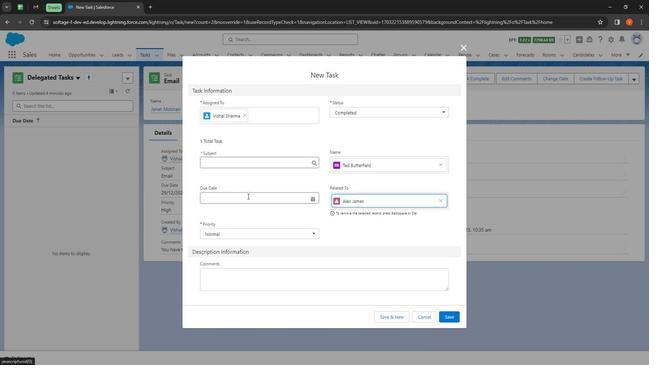 
Action: Mouse pressed left at (250, 200)
Screenshot: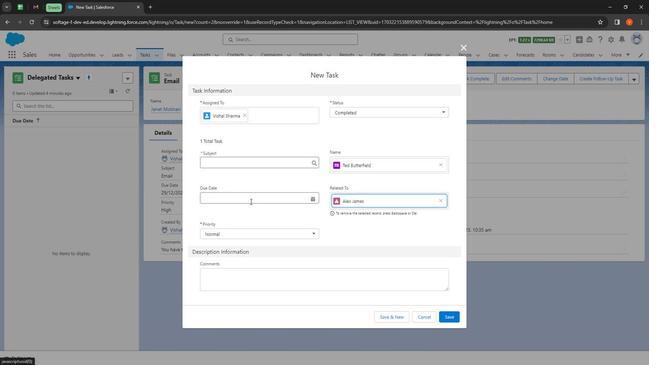 
Action: Mouse moved to (313, 297)
Screenshot: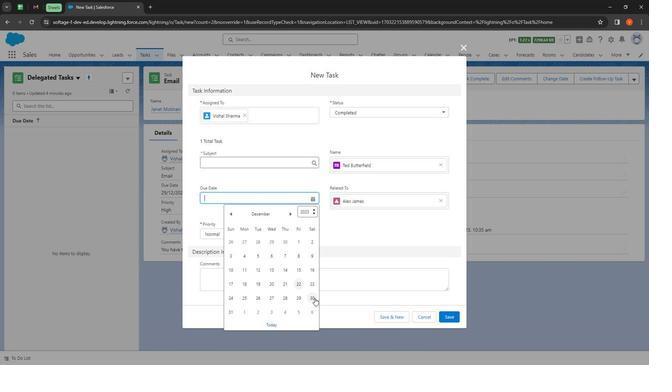 
Action: Mouse pressed left at (313, 297)
Screenshot: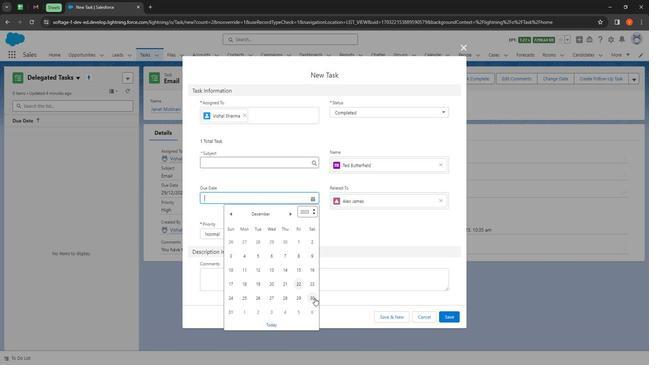 
Action: Mouse moved to (227, 162)
Screenshot: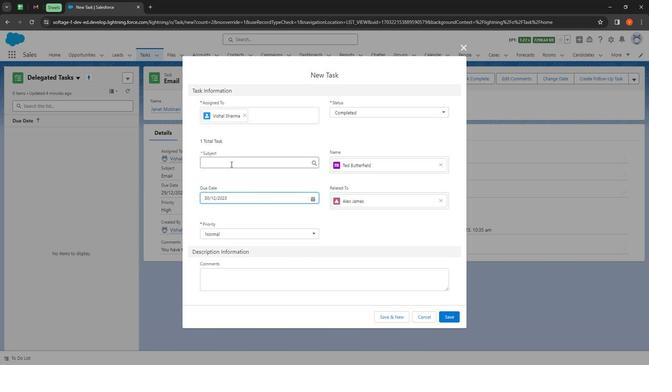 
Action: Mouse pressed left at (227, 162)
Screenshot: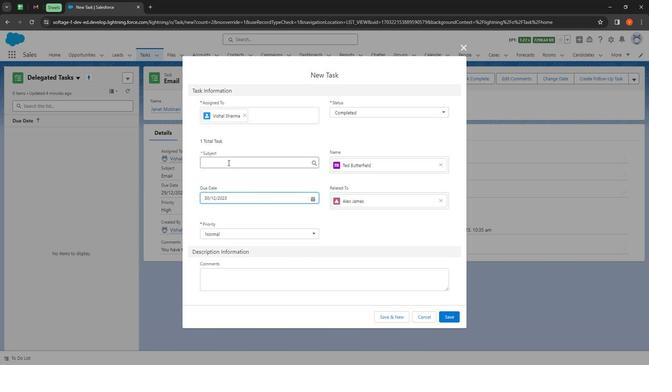 
Action: Mouse moved to (232, 218)
Screenshot: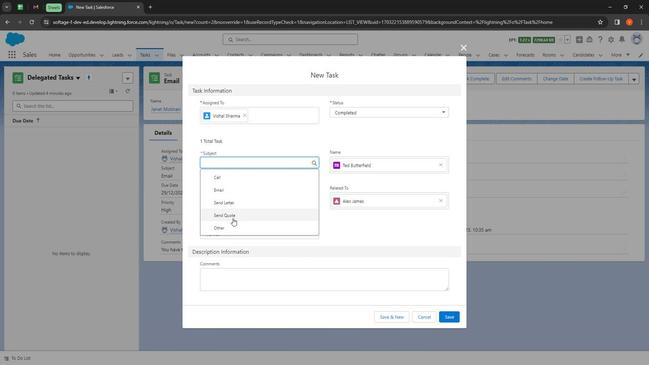 
Action: Mouse pressed left at (232, 218)
Screenshot: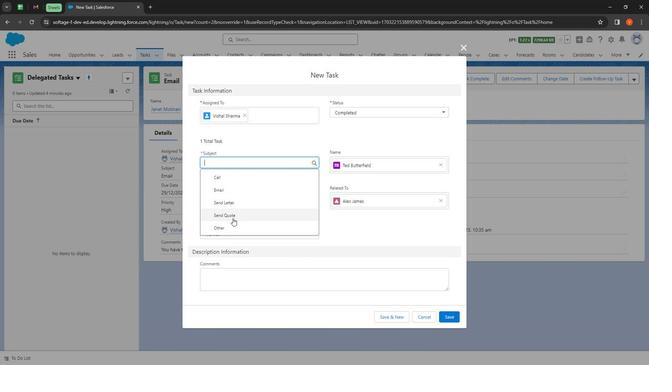 
Action: Mouse moved to (244, 236)
Screenshot: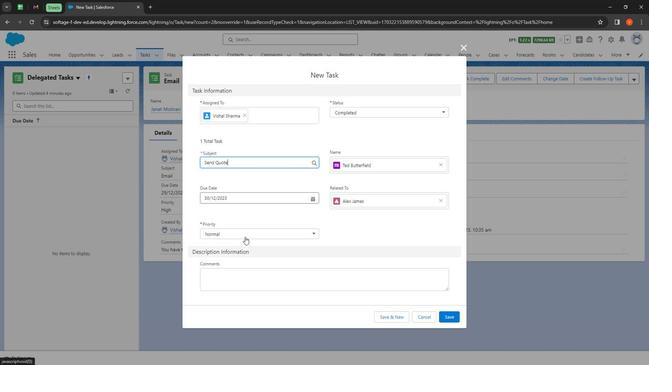 
Action: Mouse pressed left at (244, 236)
Screenshot: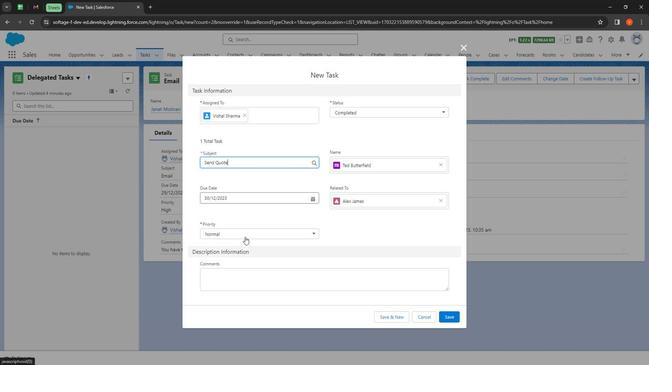 
Action: Mouse moved to (228, 286)
Screenshot: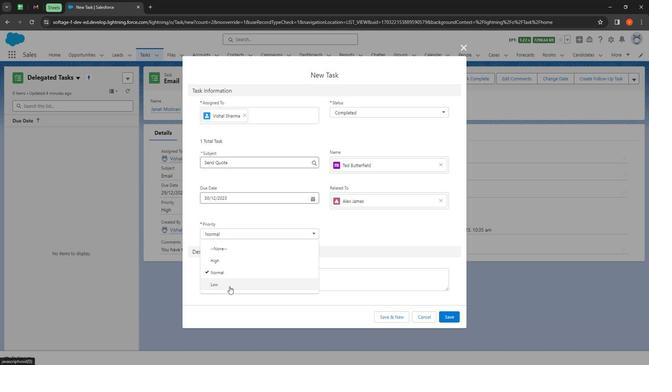
Action: Mouse pressed left at (228, 286)
Screenshot: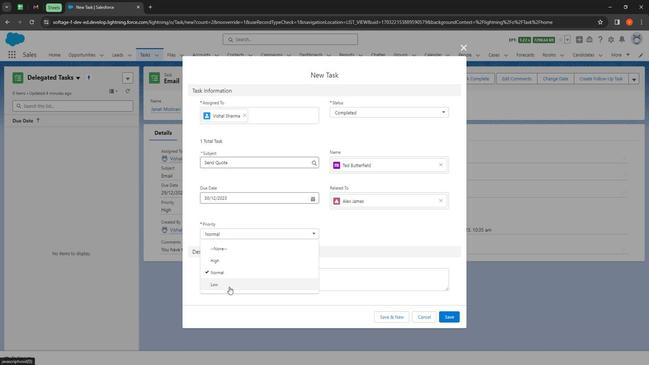
Action: Mouse moved to (230, 280)
Screenshot: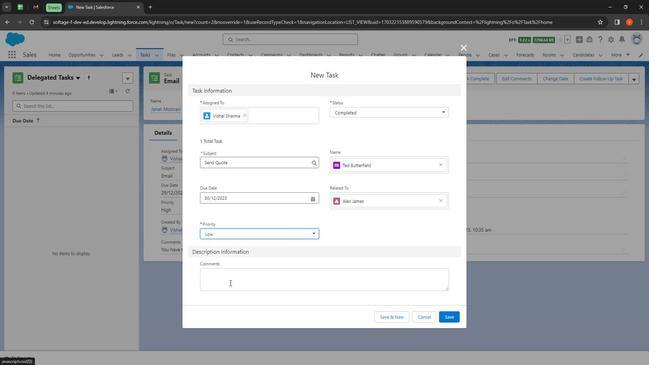 
Action: Mouse pressed left at (230, 280)
Screenshot: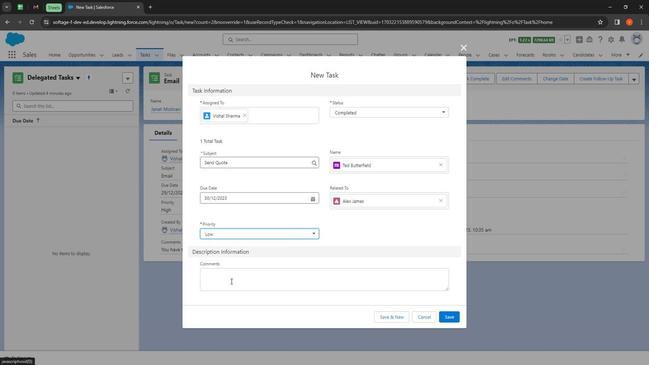 
Action: Mouse moved to (232, 274)
Screenshot: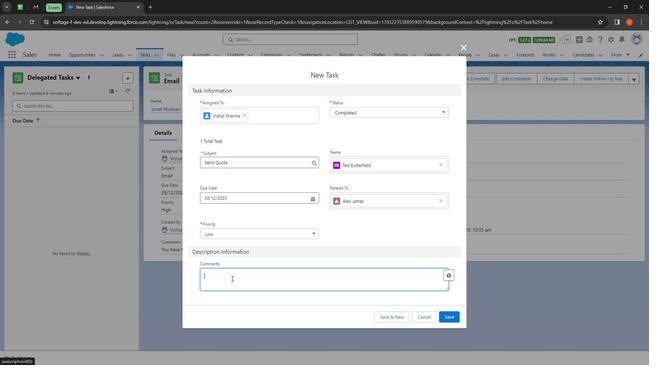 
Action: Key pressed <Key.shift>You<Key.space>have<Key.space>to<Key.space>send<Key.space><Key.shift>Quote<Key.space>to<Key.space>each<Key.space>user<Key.space>in<Key.space>the<Key.space>organization<Key.space>your<Key.space>task<Key.space>status<Key.space>is<Key.space>completed<Key.space>so<Key.space>please<Key.space>fill<Key.space>up<Key.space>details<Key.space>
Screenshot: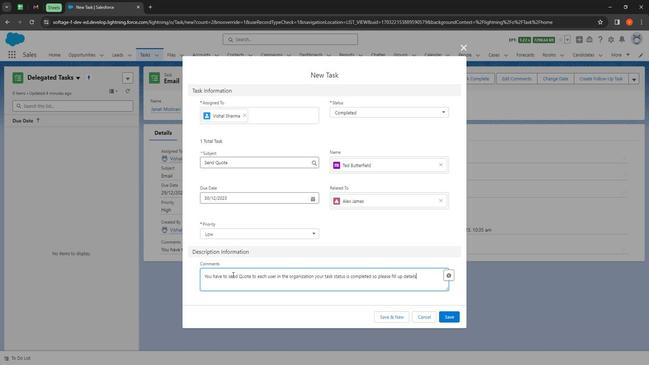 
Action: Mouse moved to (454, 312)
Screenshot: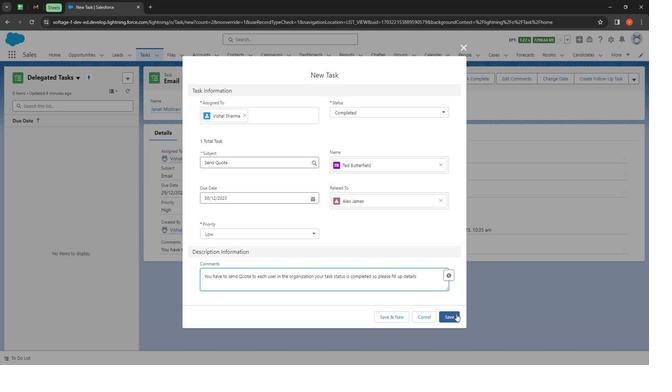 
Action: Mouse pressed left at (454, 312)
Screenshot: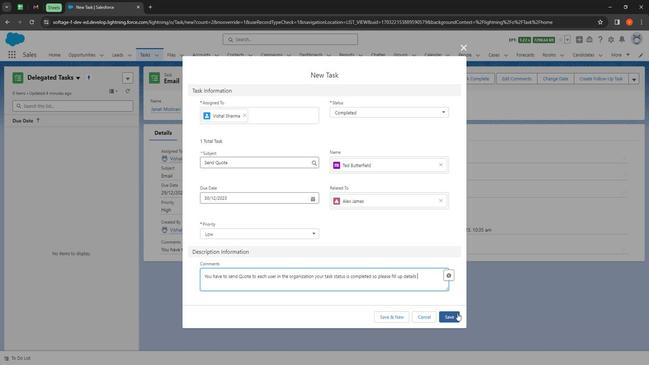 
Action: Mouse moved to (130, 78)
Screenshot: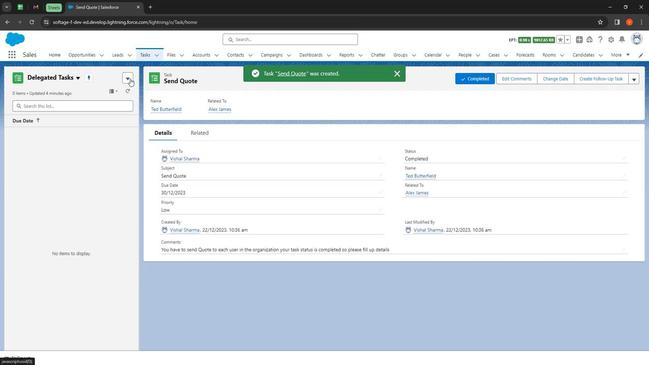 
Action: Mouse pressed left at (130, 78)
Screenshot: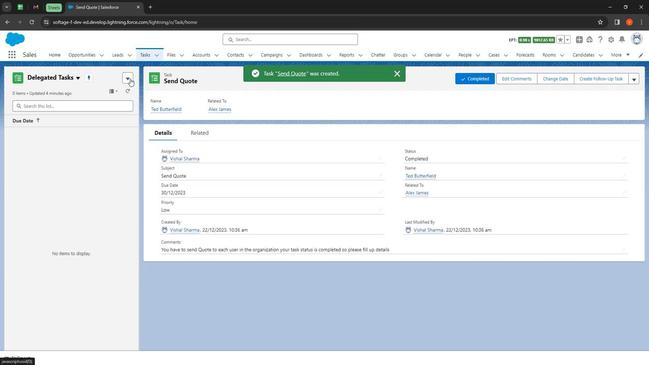 
Action: Mouse moved to (128, 96)
Screenshot: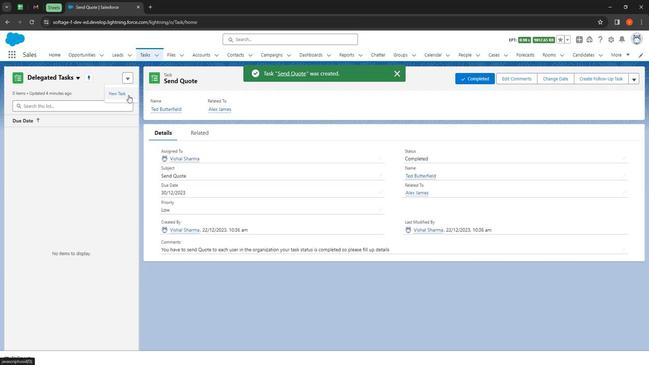 
Action: Mouse pressed left at (128, 96)
Screenshot: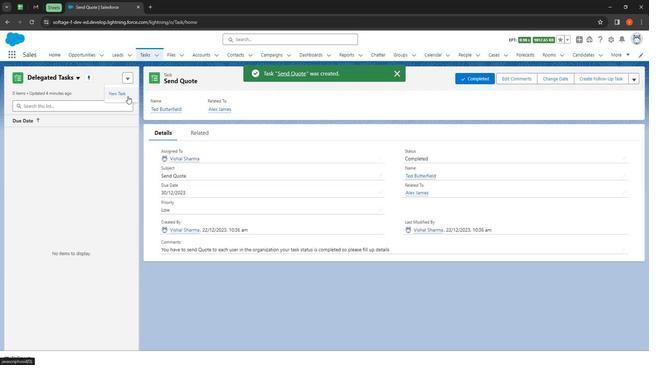 
Action: Mouse moved to (351, 112)
Screenshot: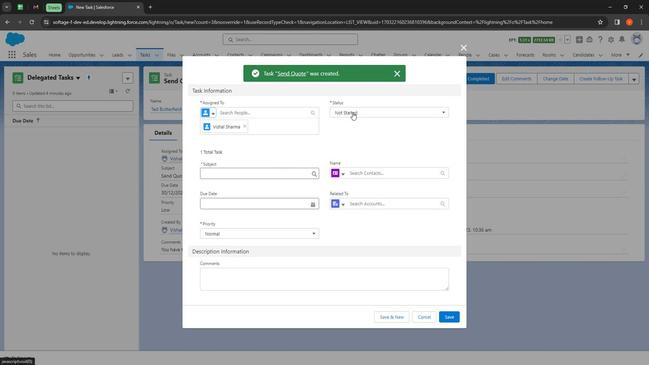 
Action: Mouse pressed left at (351, 112)
Screenshot: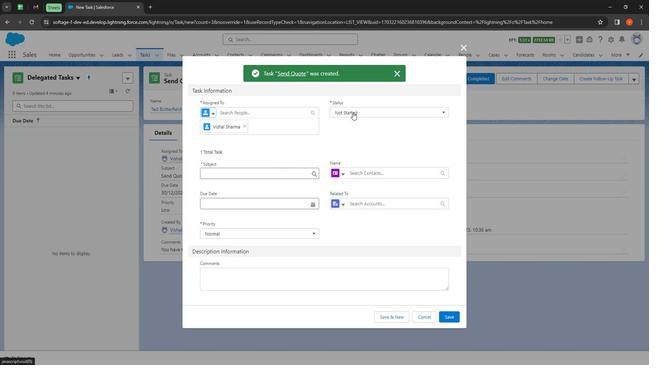 
Action: Mouse moved to (376, 174)
